 Task: Open a blank google sheet and write heading  Dollar SenseAdd Dates in a column and its values below  '2023-05-01, 2023-05-05, 2023-05-10, 2023-05-15, 2023-05-20, 2023-05-25 & 2023-05-31. 'Add Descriptionsin next column and its values below  Monthly Salary, Grocery Shopping, Dining Out., Utility Bill, Transportation, Entertainment & Miscellaneous. Add Amount in next column and its values below  $2,500, $100, $50, $150, $30, $50 & $20. Add Income/ Expensein next column and its values below  Income, Expenses, Expenses, Expenses, Expenses, Expenses & Expenses. Add Balance in next column and its values below  $2,500, $2,400, $2,350, $2,200, $2,170, $2,120 & $2,100. Save page DashboardPayHist
Action: Key pressed <Key.shift>Dollar<Key.space><Key.shift>Sense<Key.enter><Key.up><Key.down><Key.shift>Dates<Key.enter>2023-05-01<Key.enter>2023-05-05<Key.enter>2023-05-10<Key.enter>2023-05-15<Key.enter>5<Key.backspace>2023-05-20<Key.enter>2023-05-25-<Key.backspace><Key.enter>2023-05-.<Key.backspace>31<Key.enter><Key.right><Key.up><Key.up><Key.up><Key.up><Key.up><Key.up><Key.up><Key.up><Key.shift>Descriptions<Key.enter><Key.shift>Monthly<Key.space><Key.shift>Salary<Key.enter><Key.shift><Key.shift><Key.shift><Key.shift><Key.shift><Key.shift><Key.shift><Key.shift><Key.shift><Key.shift><Key.shift><Key.shift><Key.shift><Key.shift><Key.shift><Key.shift><Key.shift>Grocery<Key.space><Key.shift>Shopping<Key.enter><Key.shift>Dining<Key.space><Key.shift>Out<Key.enter><Key.shift>Utility<Key.space><Key.shift>Bill<Key.enter><Key.shift>Transportation<Key.enter><Key.shift>Entertainment<Key.enter><Key.shift>Miscellaneous<Key.right><Key.up><Key.up><Key.up><Key.up><Key.up><Key.up><Key.up><Key.shift>Amount<Key.enter>2500<Key.enter>100<Key.enter>50<Key.enter>150<Key.enter>30<Key.enter>50<Key.enter>20<Key.enter>
Screenshot: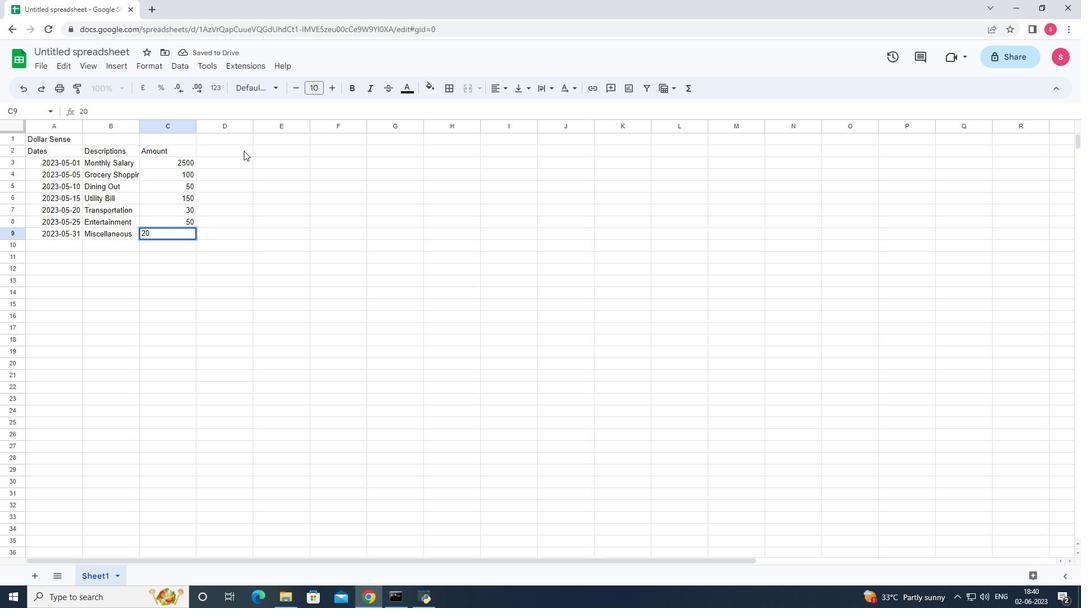 
Action: Mouse moved to (147, 165)
Screenshot: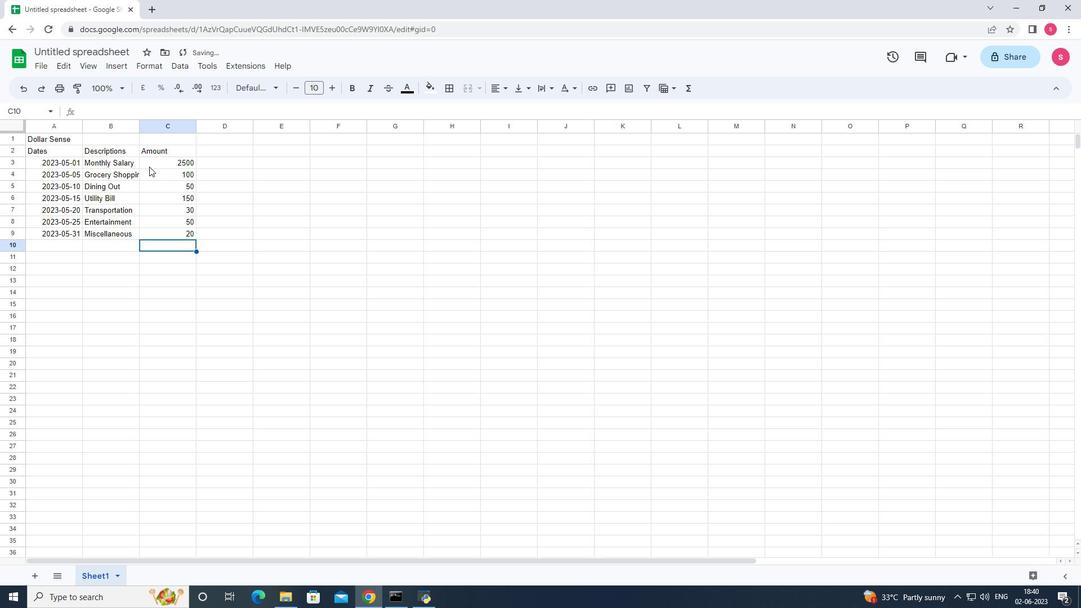 
Action: Mouse pressed left at (147, 165)
Screenshot: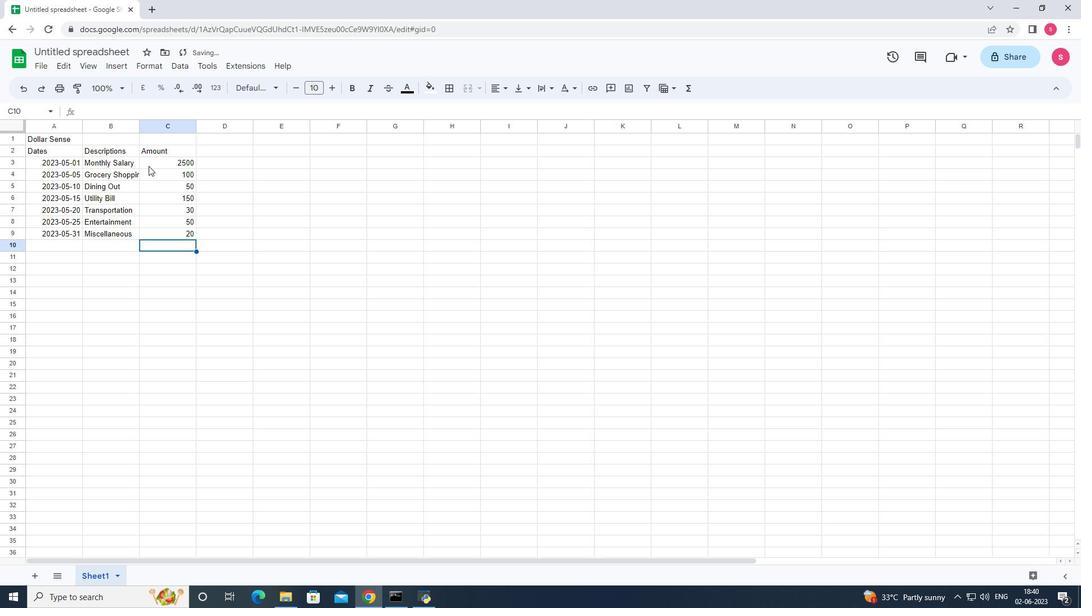 
Action: Mouse moved to (153, 65)
Screenshot: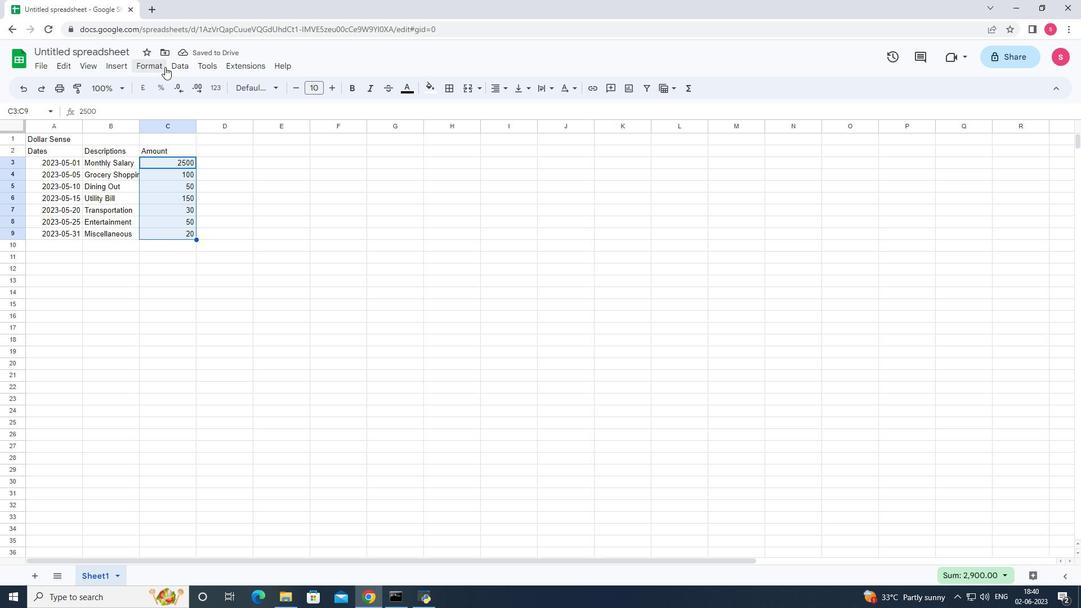 
Action: Mouse pressed left at (153, 65)
Screenshot: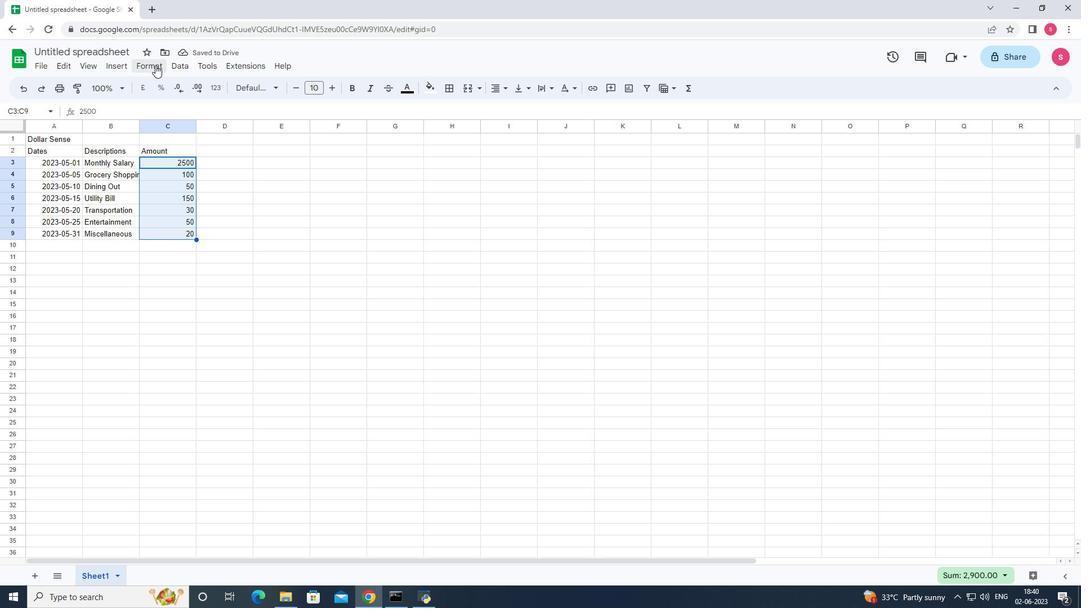 
Action: Mouse moved to (186, 112)
Screenshot: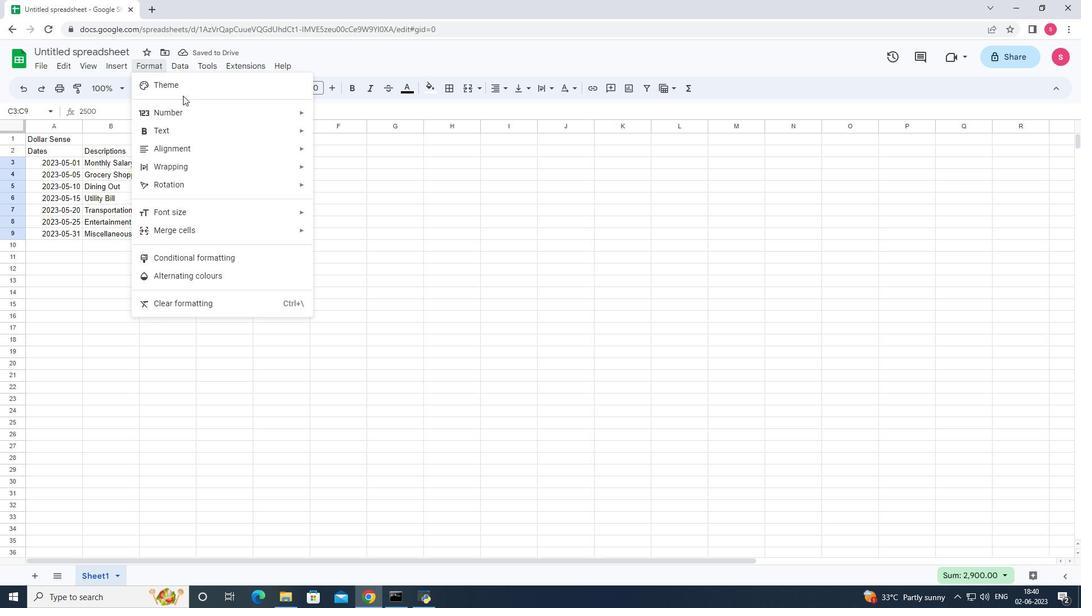
Action: Mouse pressed left at (186, 112)
Screenshot: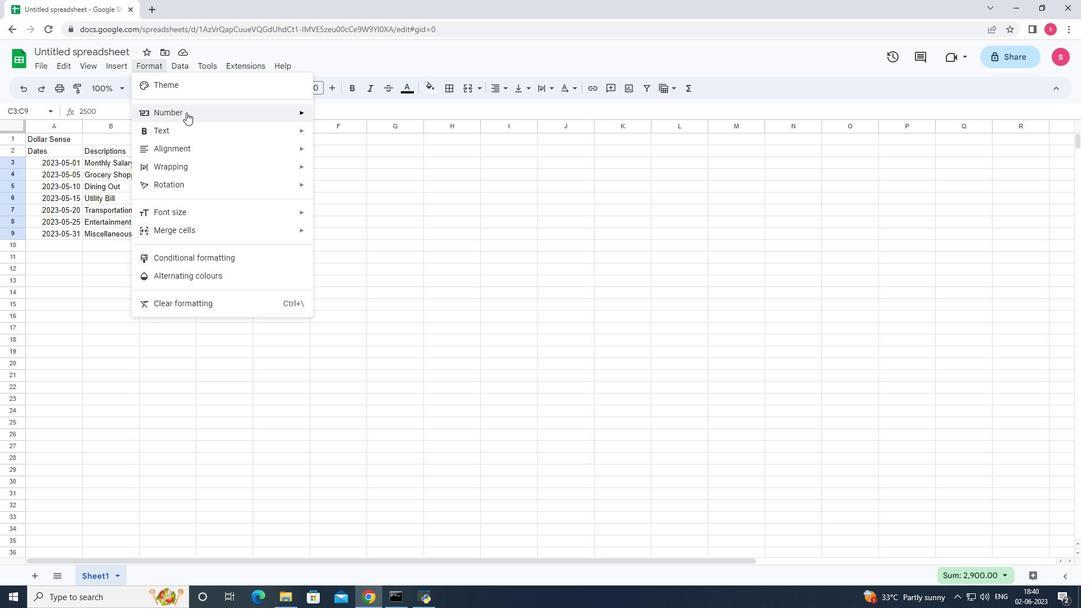 
Action: Mouse moved to (260, 118)
Screenshot: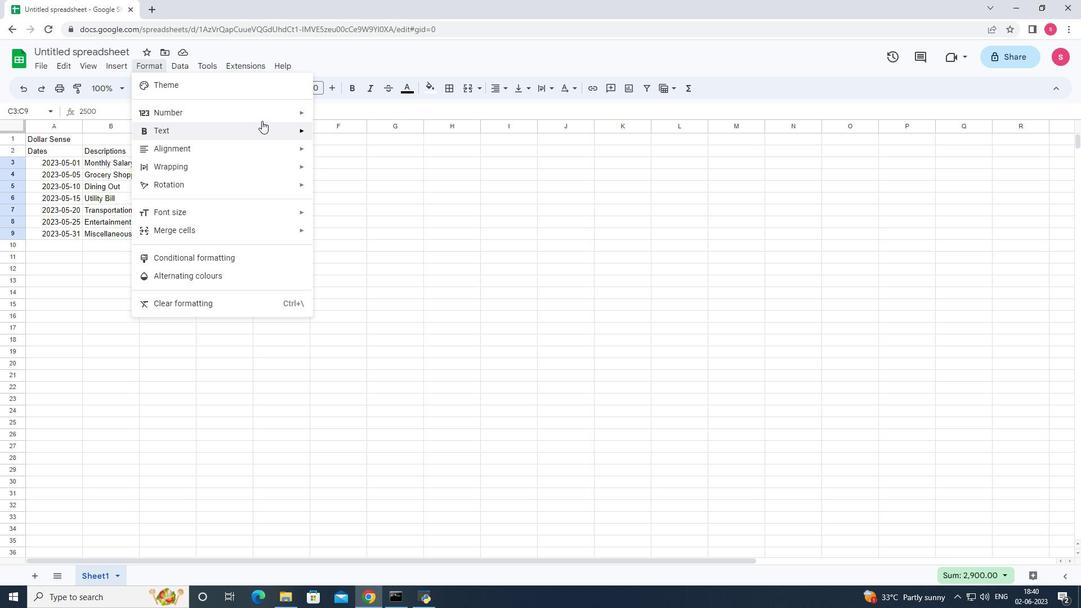 
Action: Mouse pressed left at (260, 118)
Screenshot: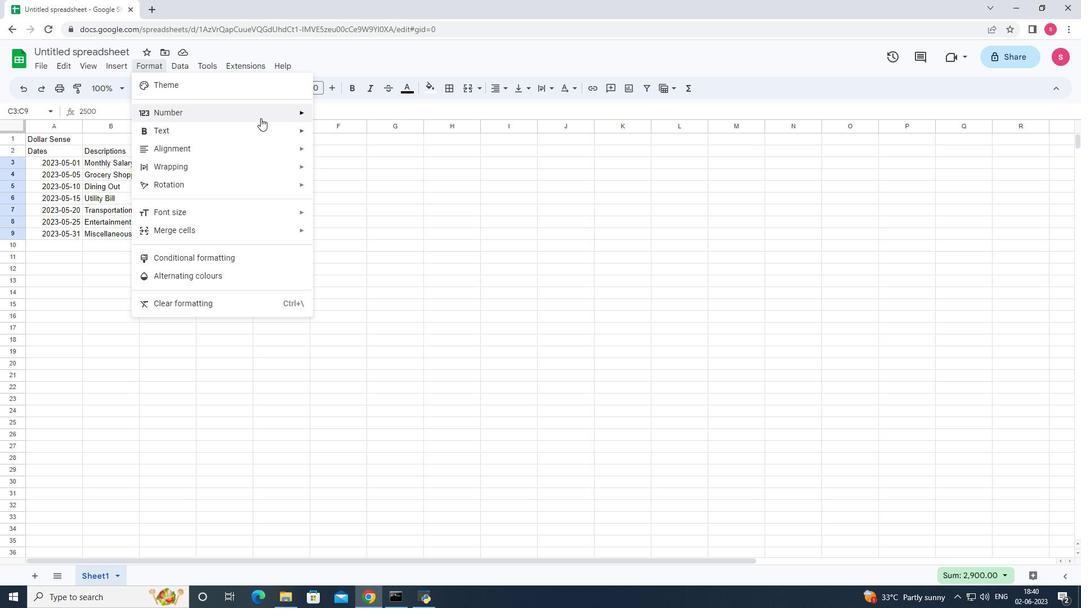 
Action: Mouse moved to (394, 448)
Screenshot: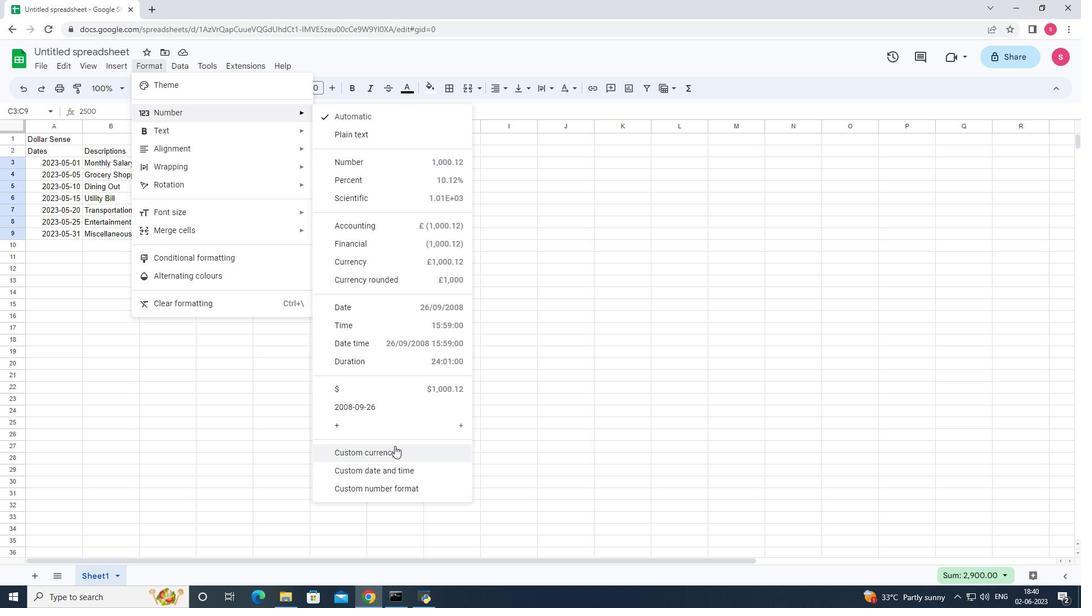 
Action: Mouse pressed left at (394, 448)
Screenshot: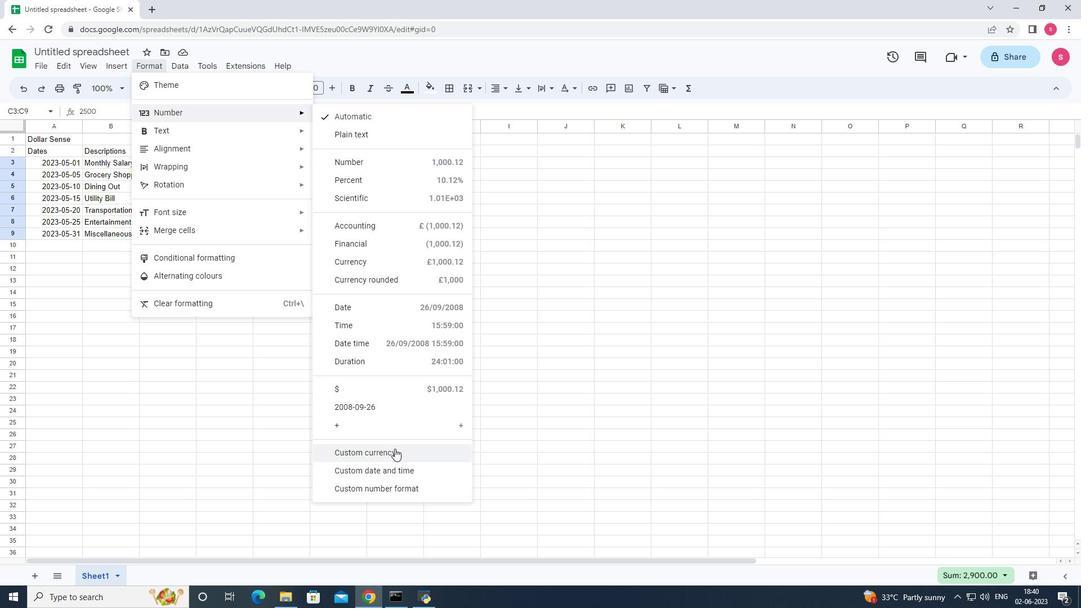 
Action: Mouse moved to (498, 241)
Screenshot: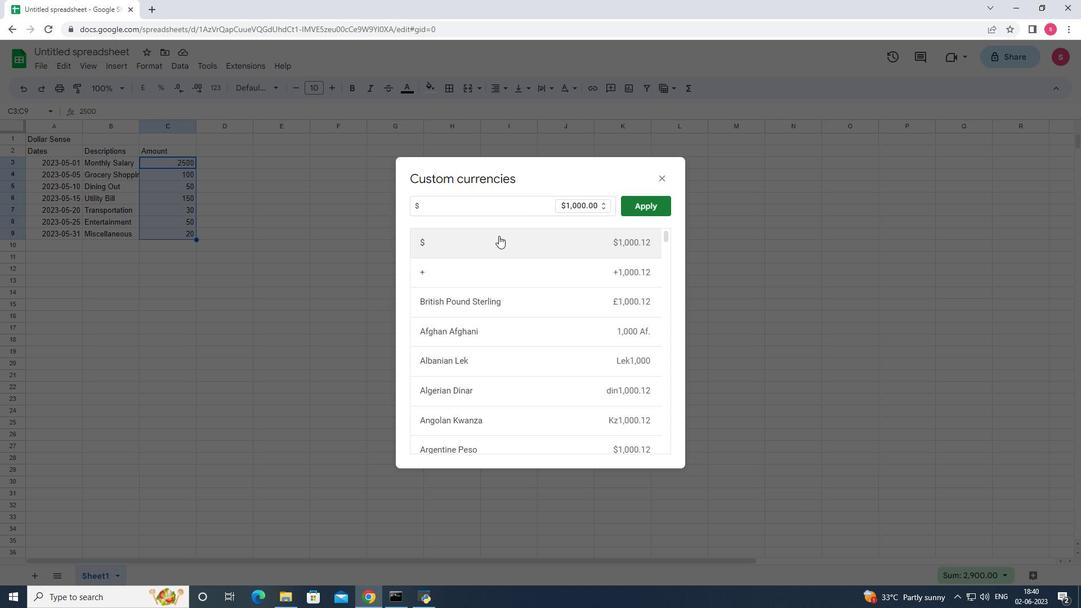 
Action: Mouse pressed left at (498, 241)
Screenshot: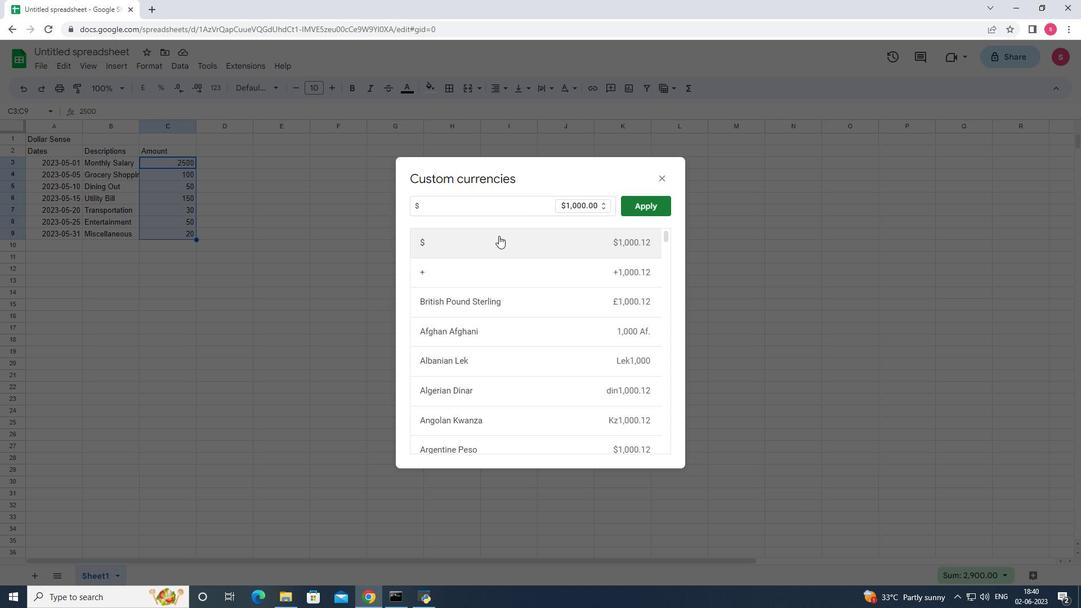 
Action: Mouse moved to (654, 203)
Screenshot: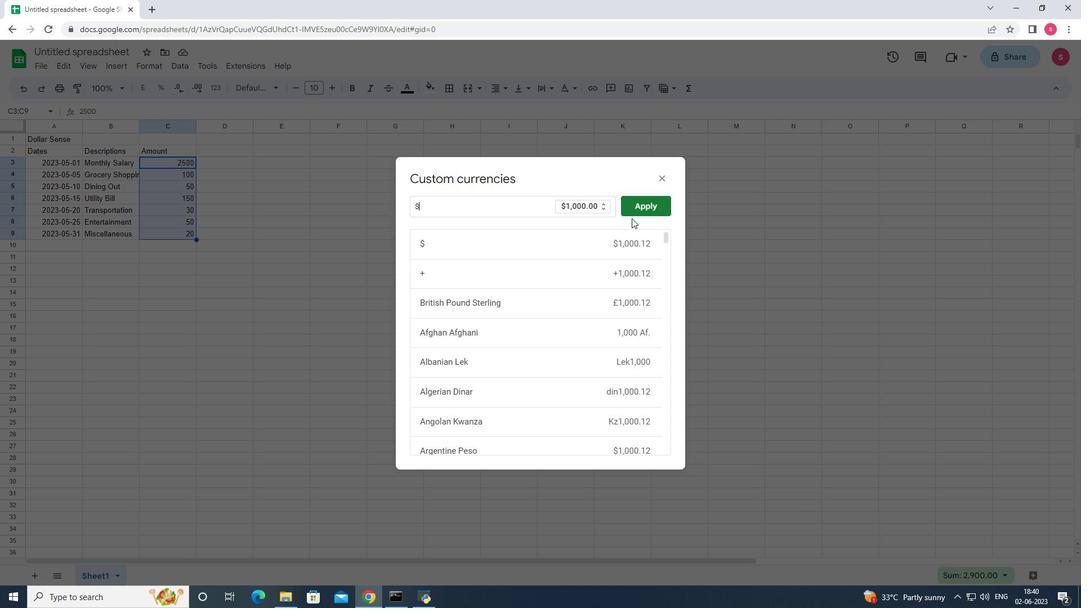 
Action: Mouse pressed left at (654, 203)
Screenshot: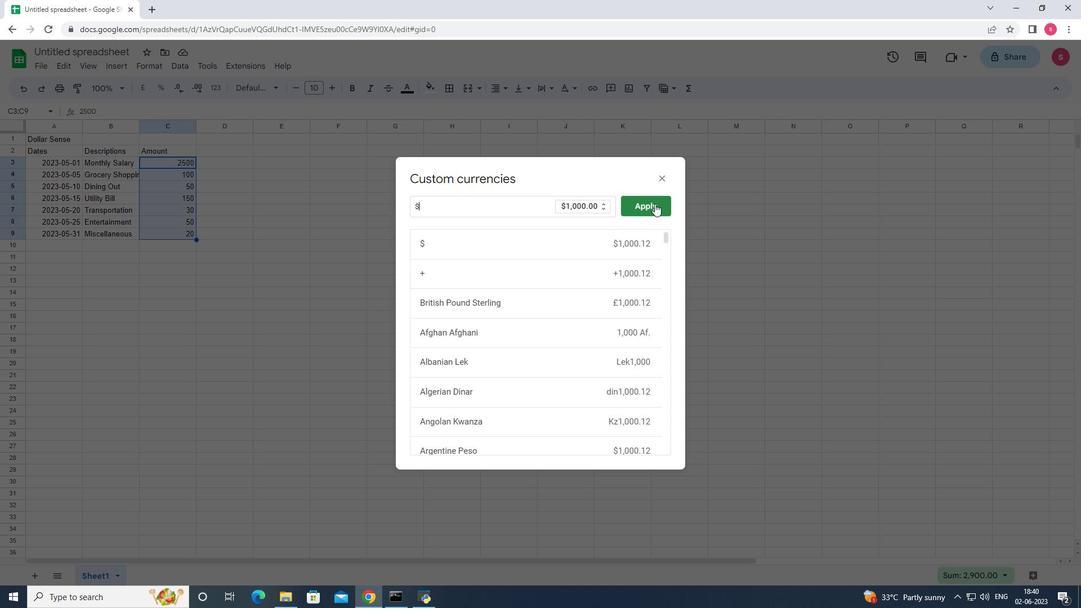 
Action: Mouse moved to (292, 282)
Screenshot: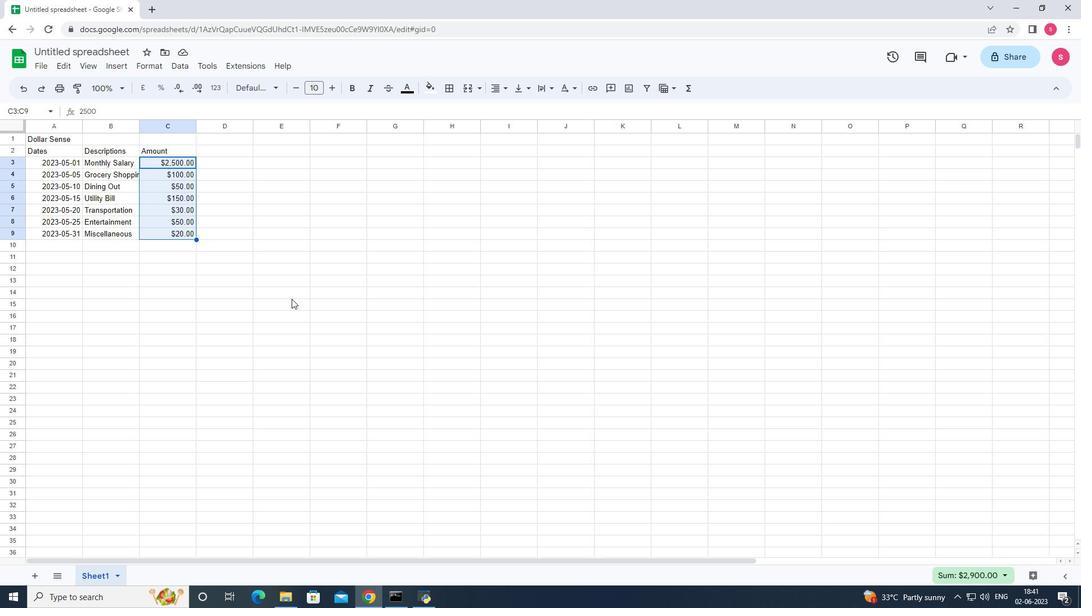 
Action: Mouse pressed left at (292, 282)
Screenshot: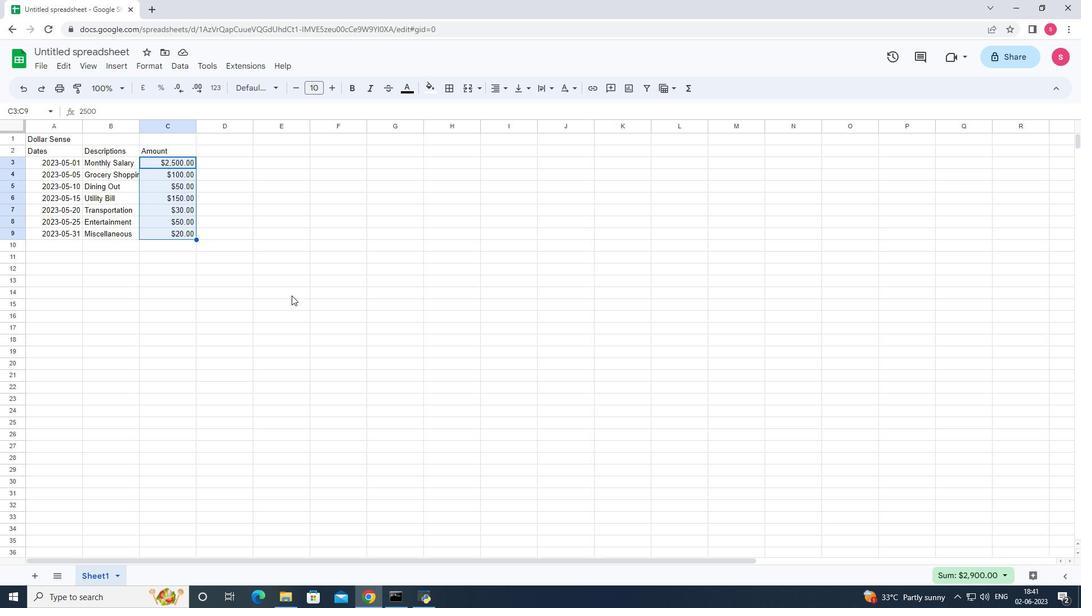 
Action: Mouse moved to (225, 151)
Screenshot: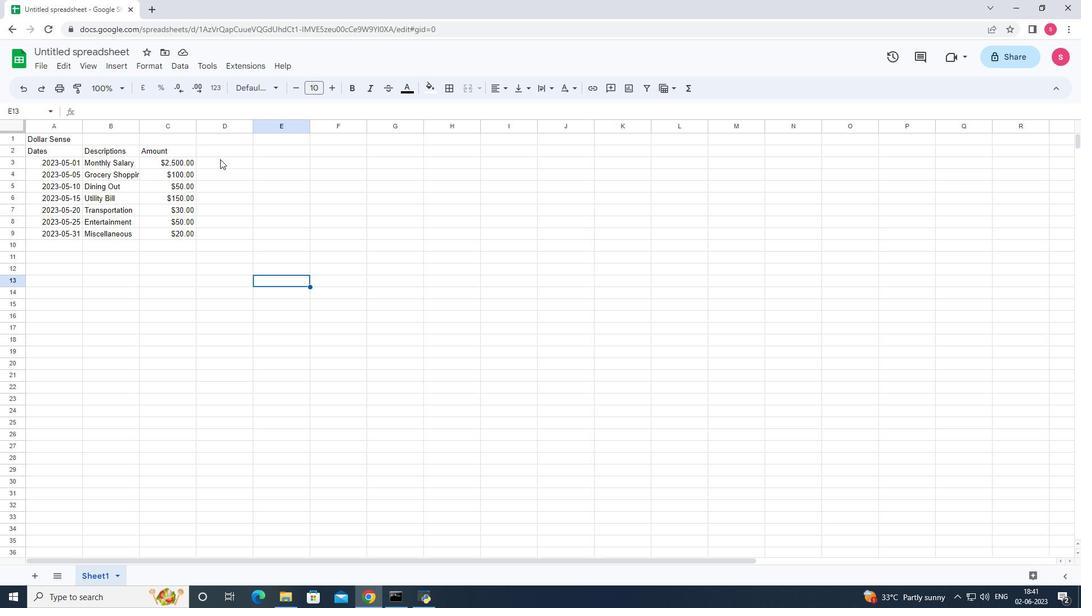 
Action: Mouse pressed left at (225, 151)
Screenshot: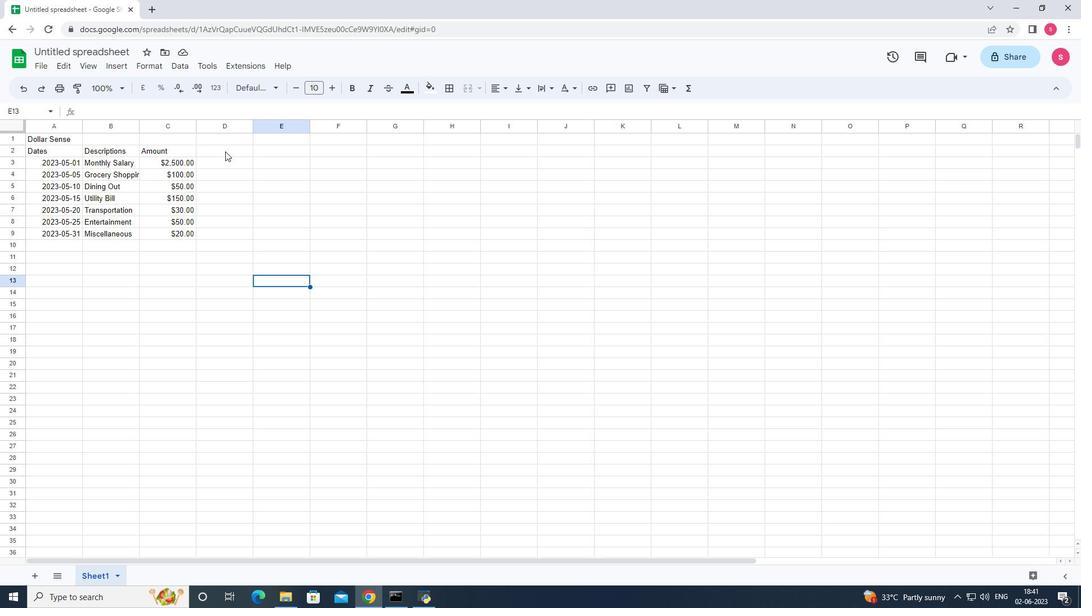
Action: Key pressed <Key.shift><Key.shift><Key.shift><Key.shift><Key.shift><Key.shift><Key.shift><Key.shift>Income/<Key.space><Key.shift>Income<Key.space><Key.enter><Key.up><Key.enter><Key.backspace><Key.backspace><Key.backspace><Key.backspace><Key.backspace><Key.backspace><Key.backspace><Key.shift>Expense<Key.enter><Key.shift><Key.shift><Key.shift><Key.shift>Income<Key.space><Key.enter><Key.shift>Expenses<Key.enter><Key.shift><Key.shift>Expenses<Key.enter><Key.shift>Expenses<Key.enter><Key.shift>Expenses<Key.enter><Key.shift>Expenses<Key.enter><Key.shift>Expenses<Key.right><Key.up><Key.up><Key.up><Key.up><Key.up><Key.up><Key.up><Key.shift><Key.shift><Key.shift><Key.shift><Key.shift><Key.shift><Key.shift><Key.shift><Key.shift><Key.shift><Key.shift>Balance<Key.space><Key.shift>Amount<Key.enter>2500<Key.enter>2400<Key.enter>2350<Key.enter>2200<Key.enter>2170<Key.enter>211<Key.backspace>20<Key.enter>2100<Key.enter>
Screenshot: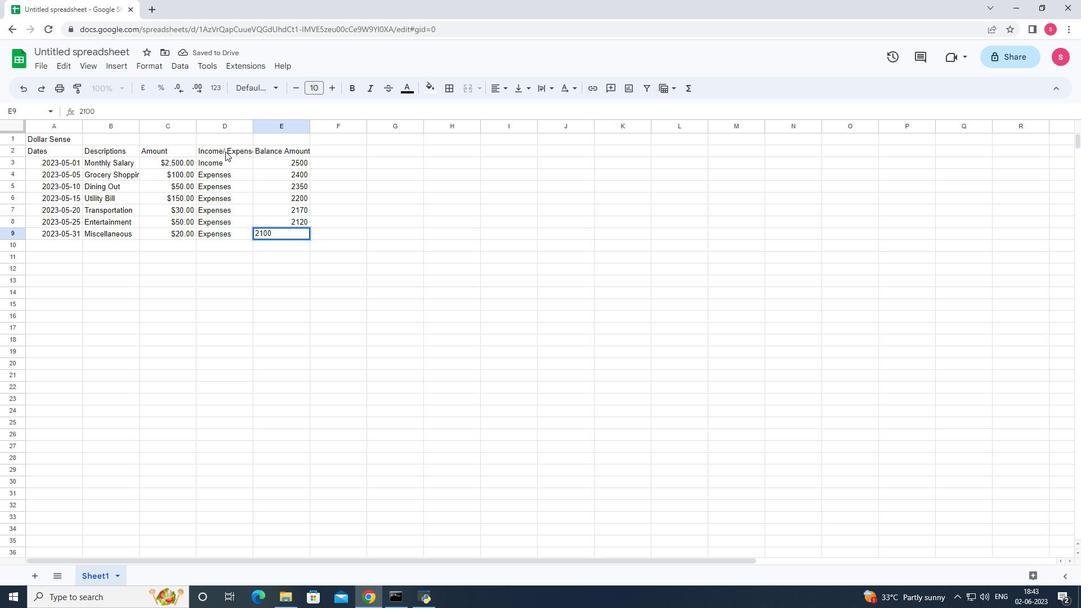 
Action: Mouse moved to (280, 162)
Screenshot: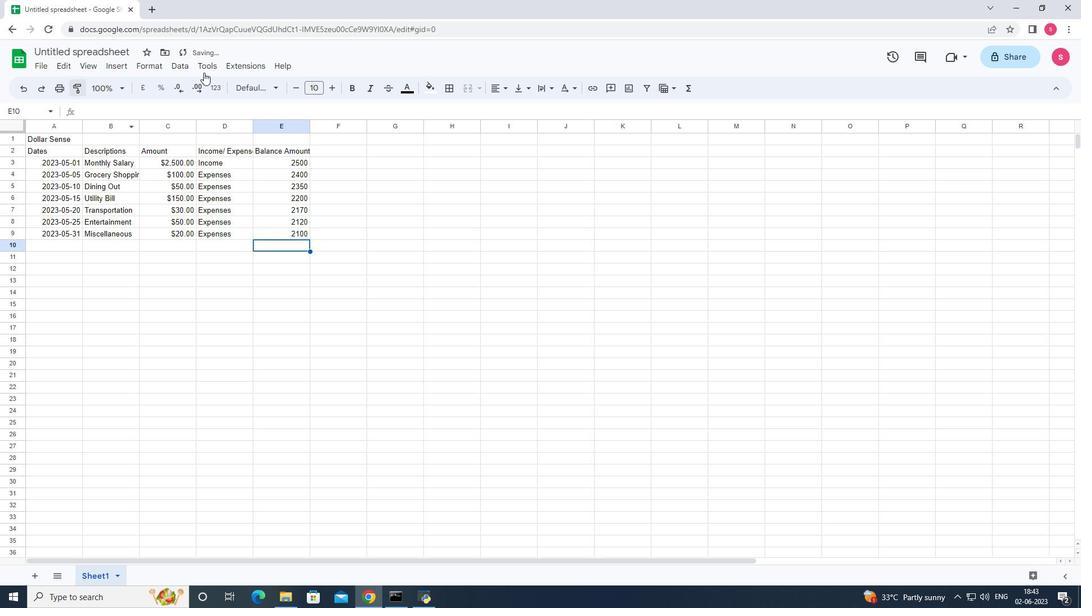 
Action: Mouse pressed left at (280, 162)
Screenshot: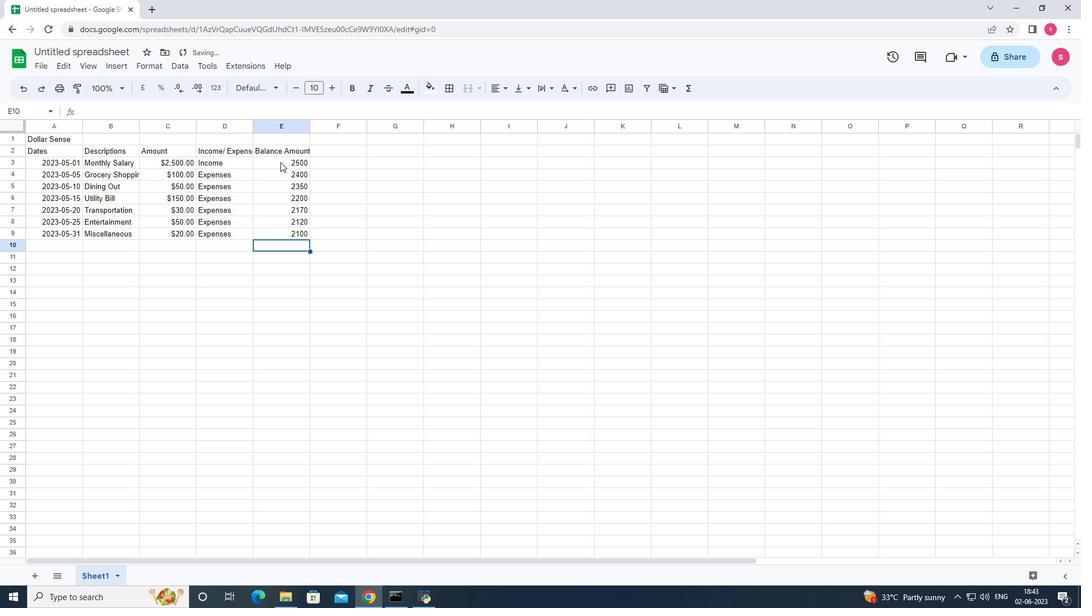 
Action: Mouse moved to (165, 65)
Screenshot: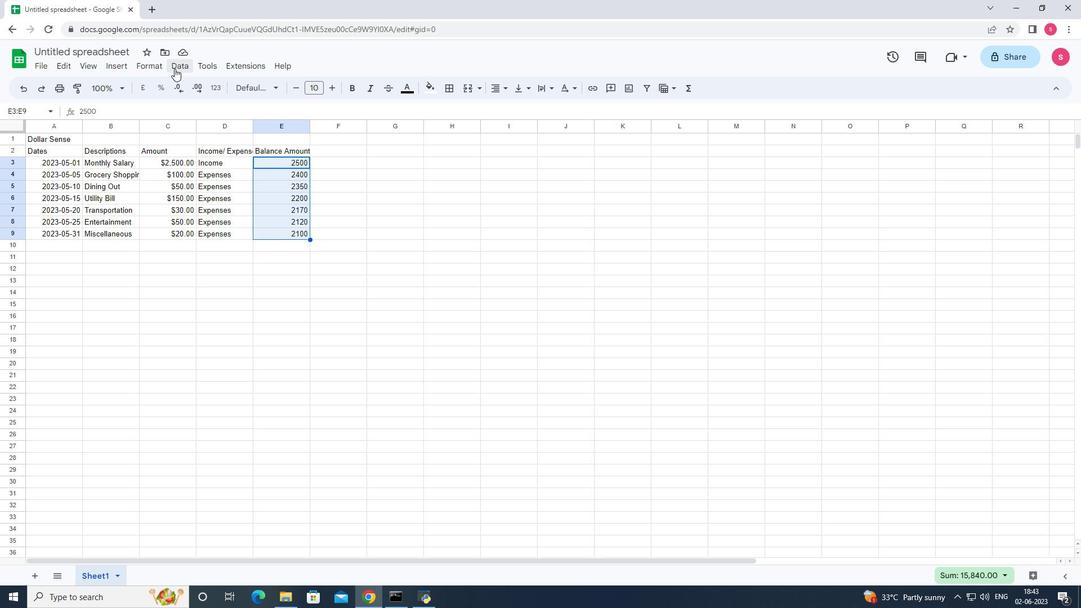 
Action: Mouse pressed left at (165, 65)
Screenshot: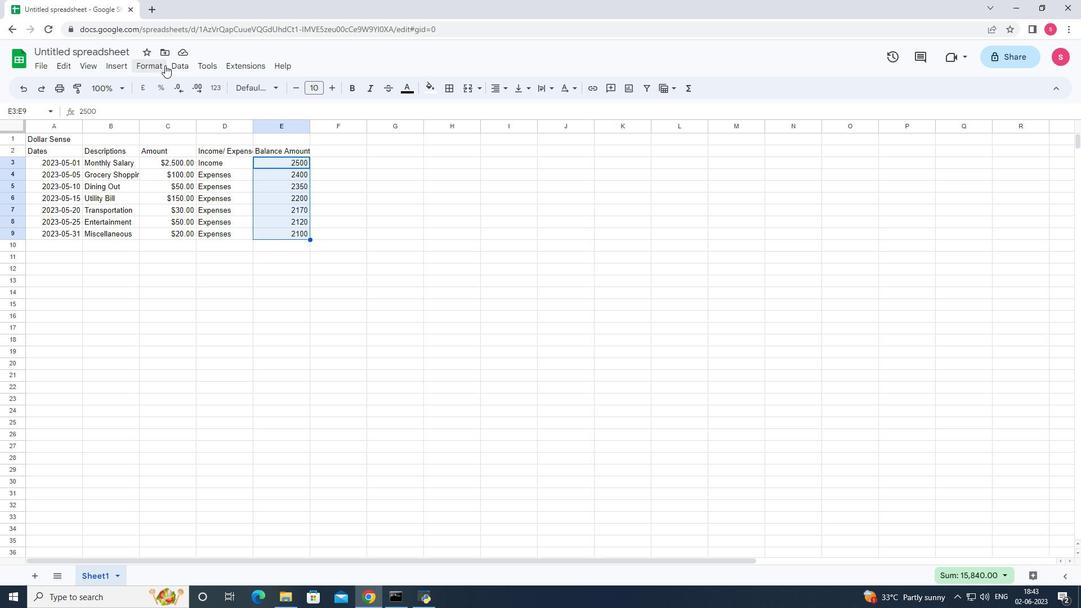 
Action: Mouse moved to (181, 116)
Screenshot: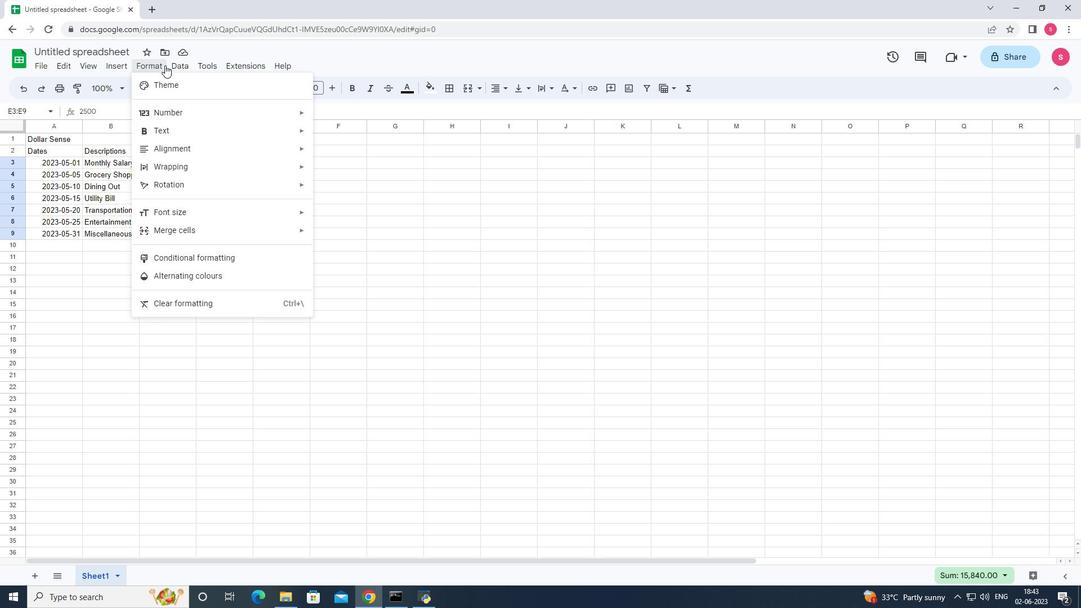 
Action: Mouse pressed left at (181, 116)
Screenshot: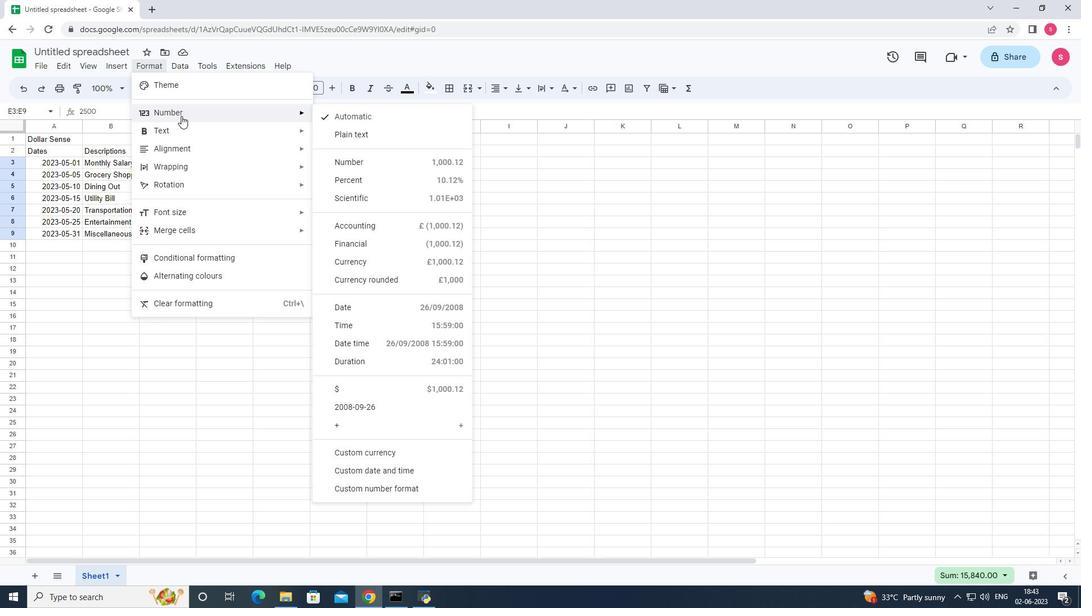 
Action: Mouse moved to (400, 453)
Screenshot: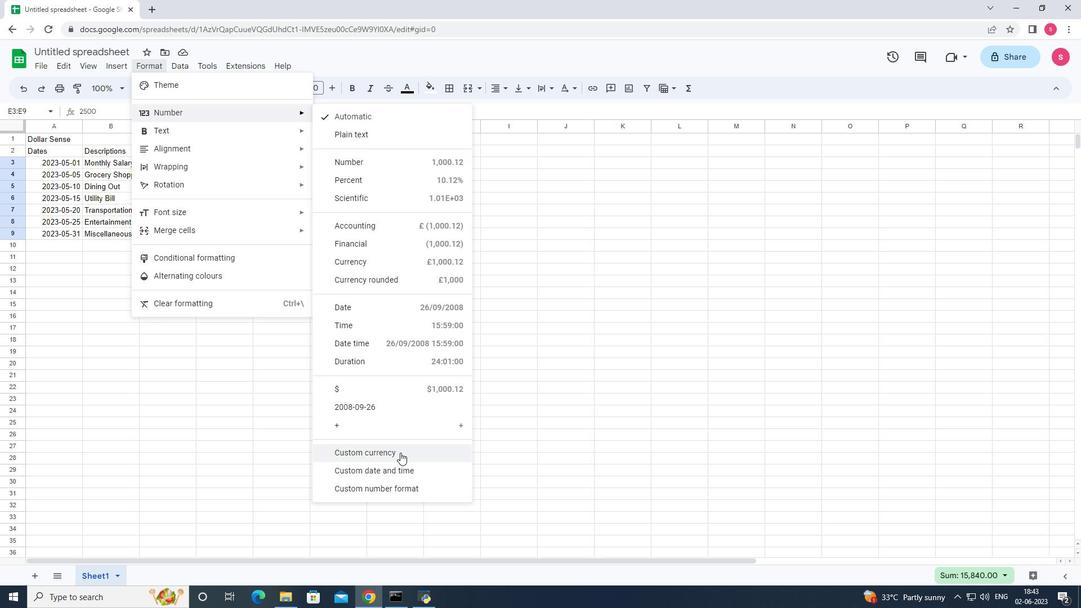 
Action: Mouse pressed left at (400, 453)
Screenshot: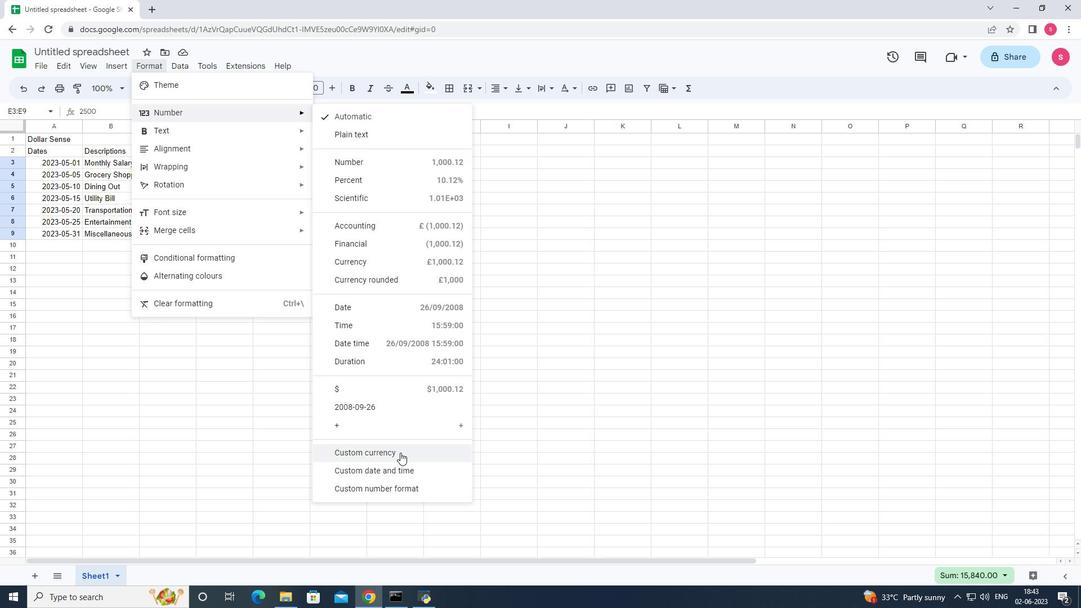 
Action: Mouse moved to (504, 256)
Screenshot: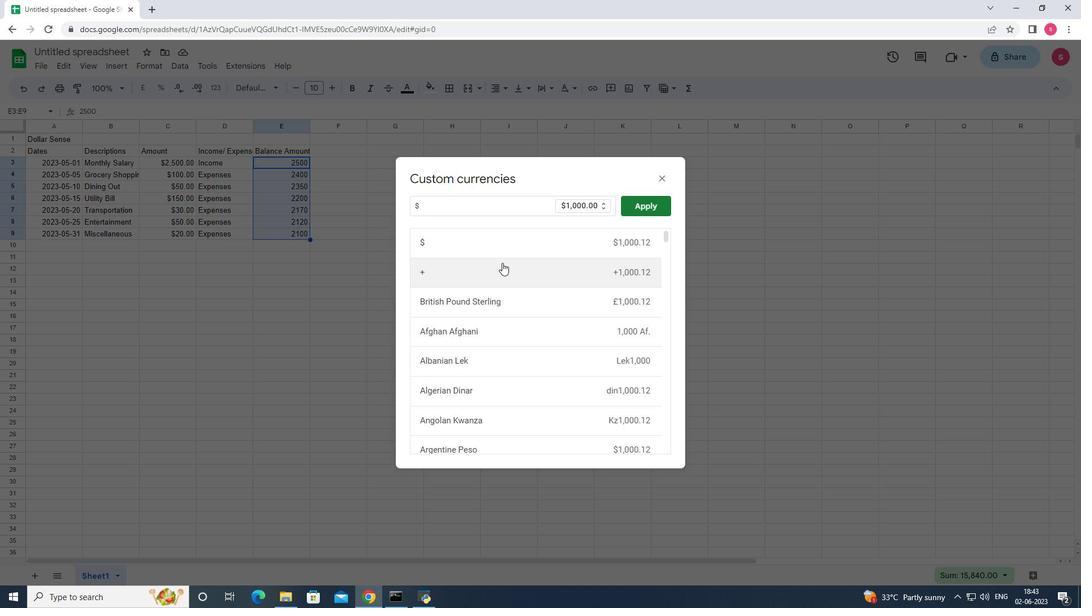 
Action: Mouse pressed left at (504, 256)
Screenshot: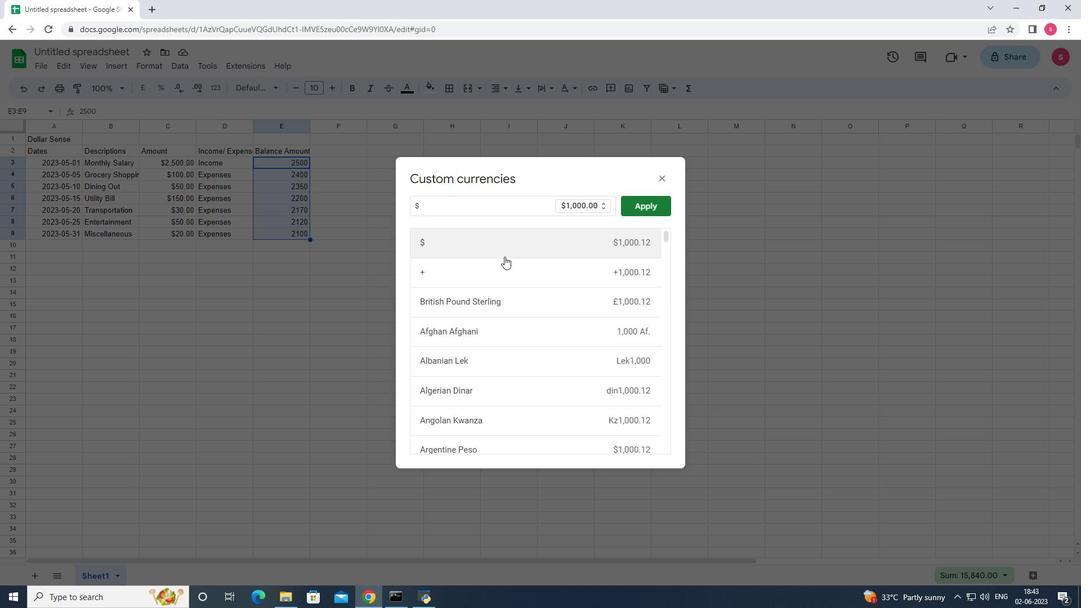 
Action: Mouse moved to (630, 207)
Screenshot: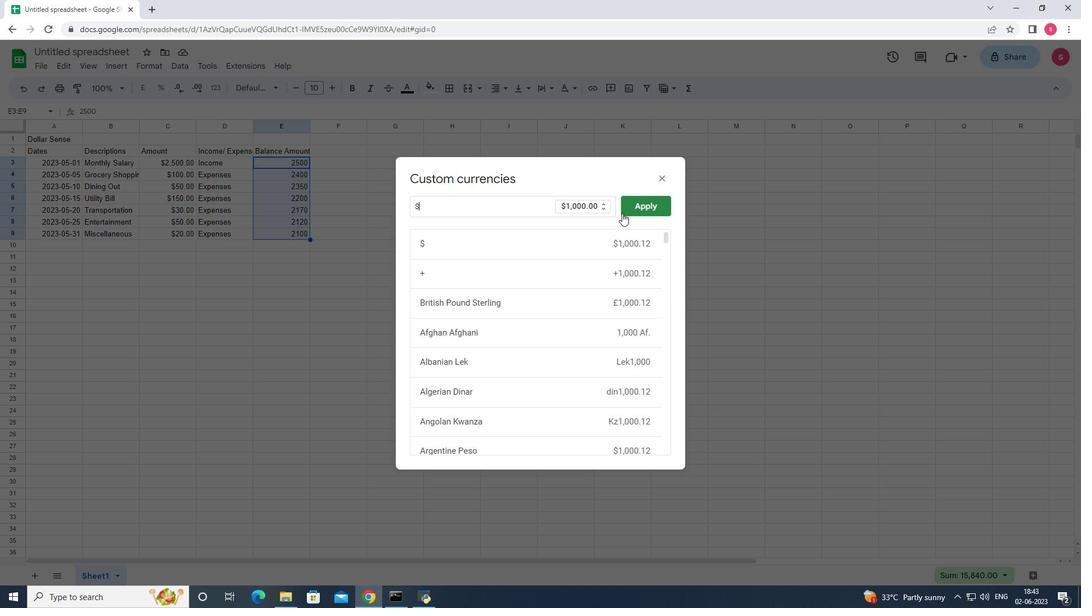 
Action: Mouse pressed left at (630, 207)
Screenshot: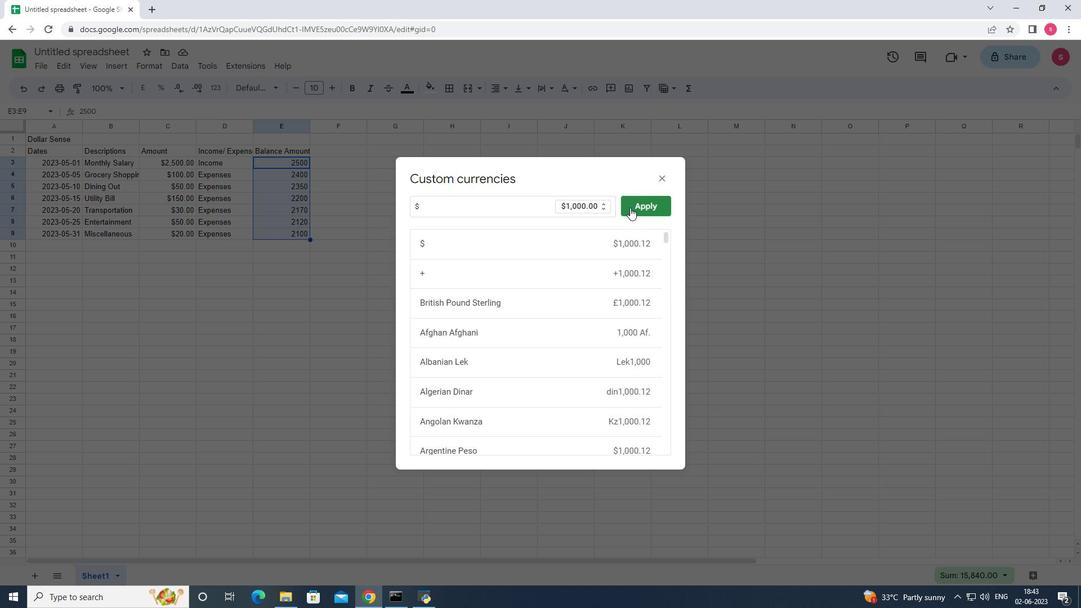 
Action: Mouse moved to (83, 48)
Screenshot: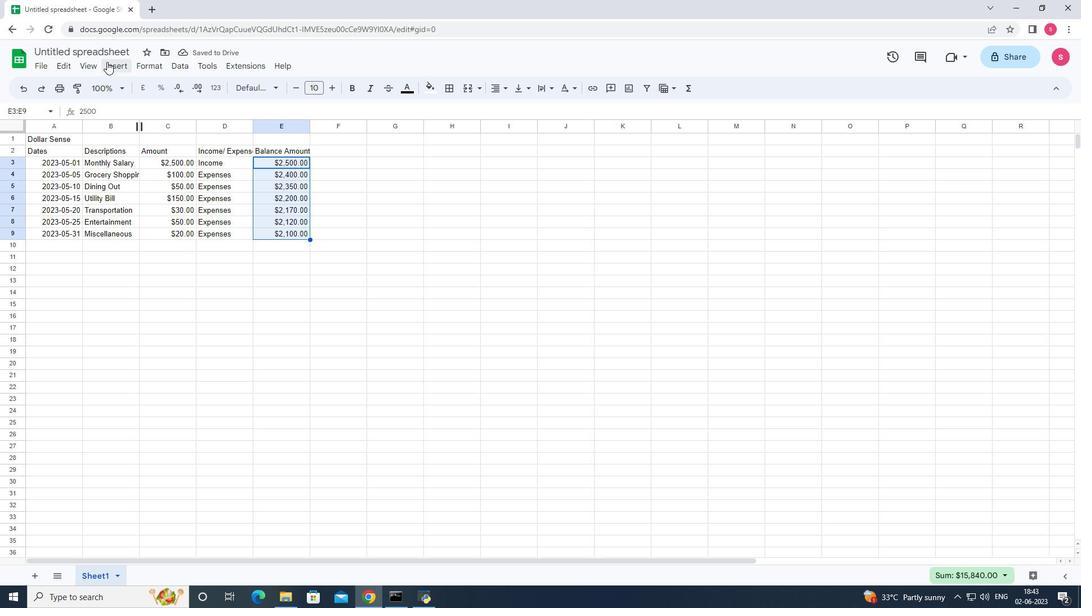 
Action: Mouse pressed left at (83, 48)
Screenshot: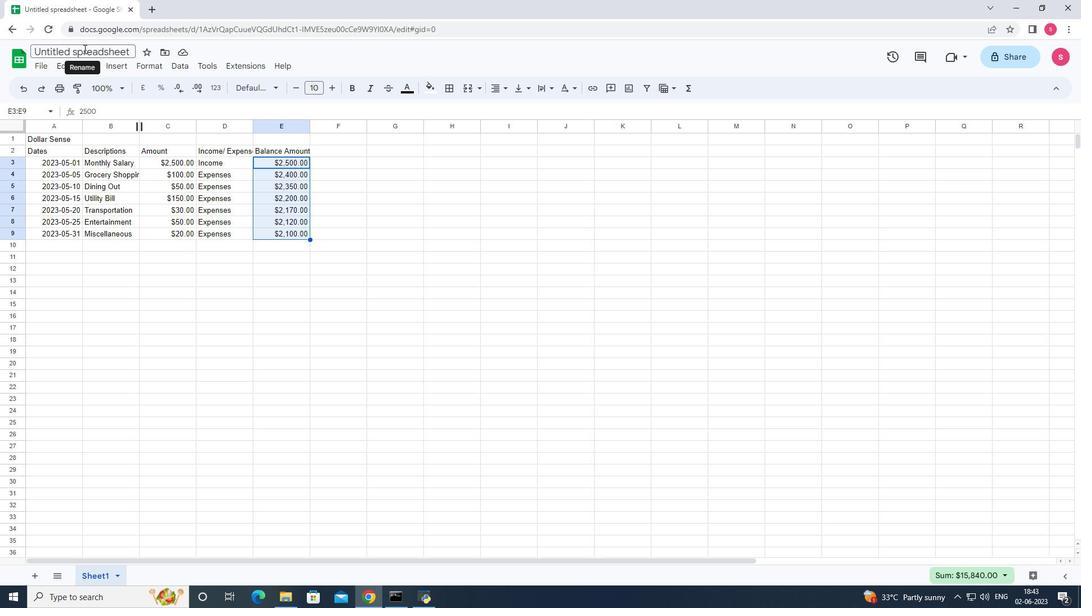 
Action: Key pressed <Key.backspace><Key.shift><Key.shift>Dashboard<Key.shift><Key.shift>Pay<Key.shift>Hist
Screenshot: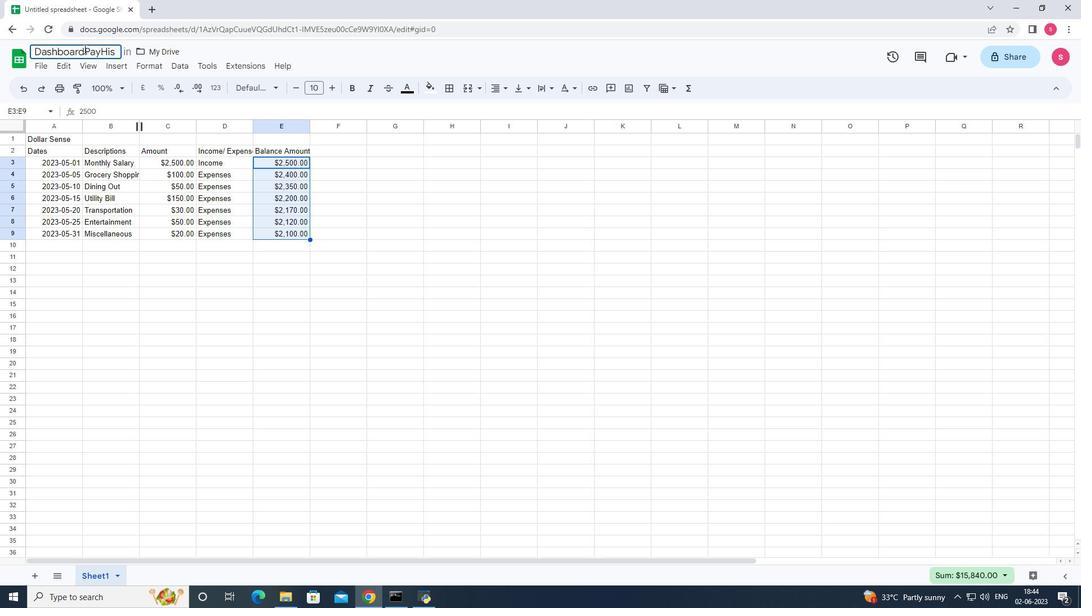 
Action: Mouse moved to (293, 324)
Screenshot: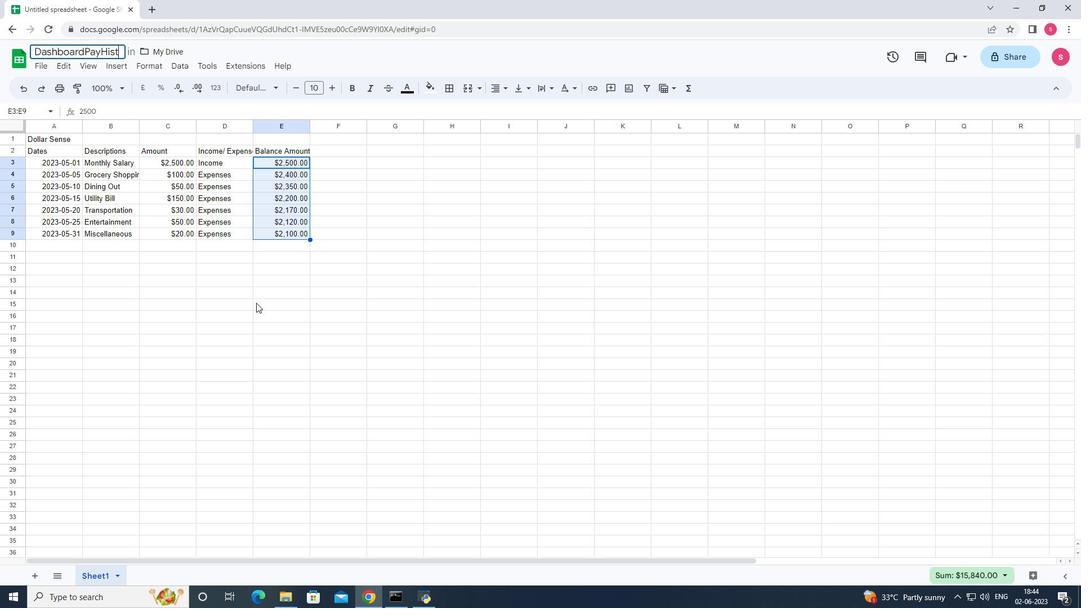 
Action: Mouse pressed left at (293, 324)
Screenshot: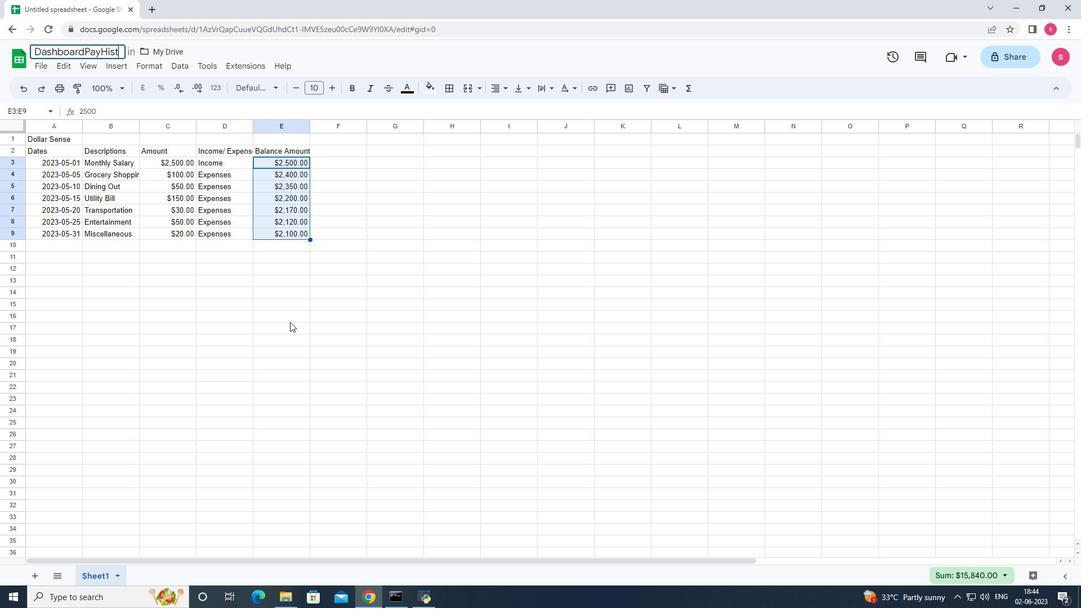 
Action: Mouse moved to (82, 127)
Screenshot: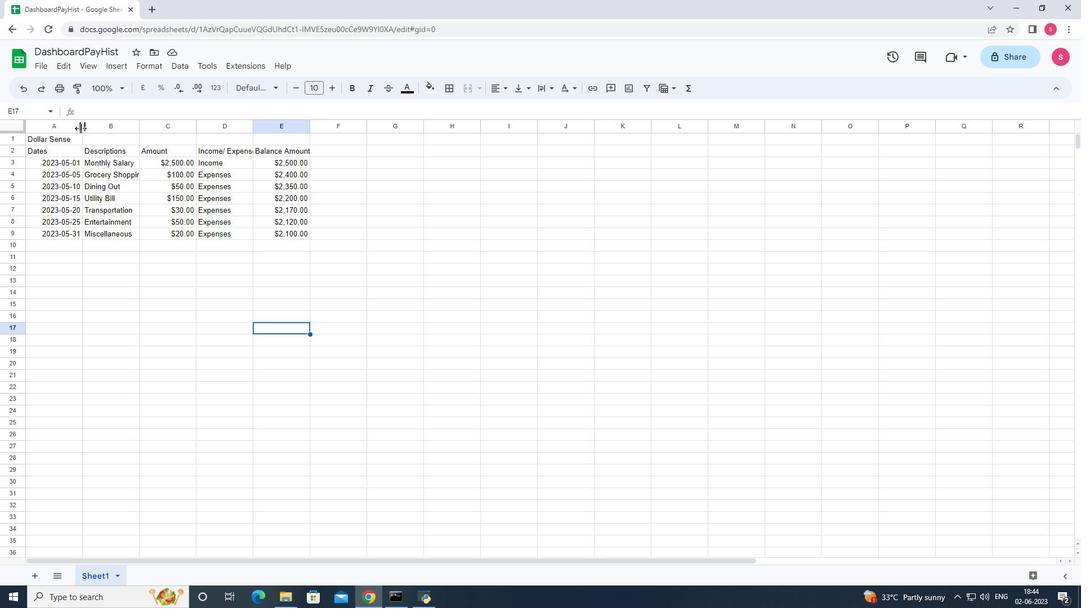 
Action: Mouse pressed left at (82, 127)
Screenshot: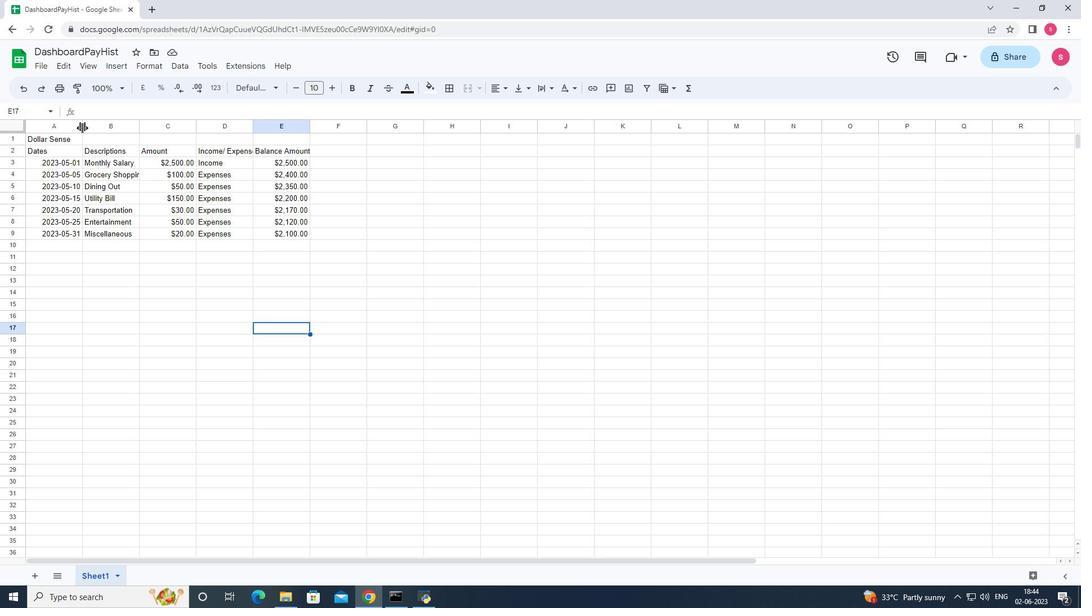 
Action: Mouse pressed left at (82, 127)
Screenshot: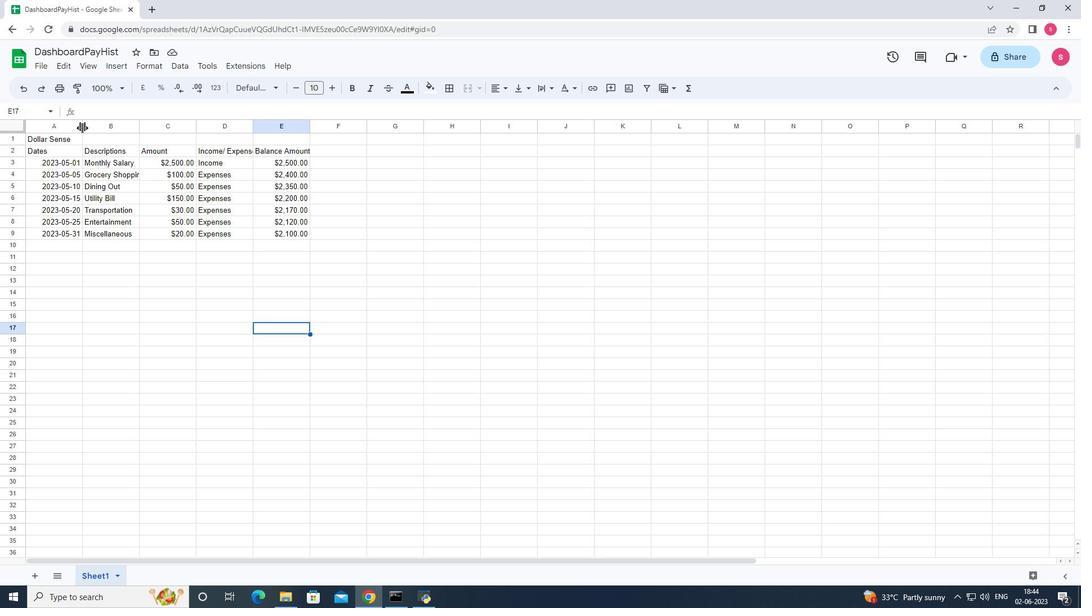 
Action: Mouse moved to (127, 125)
Screenshot: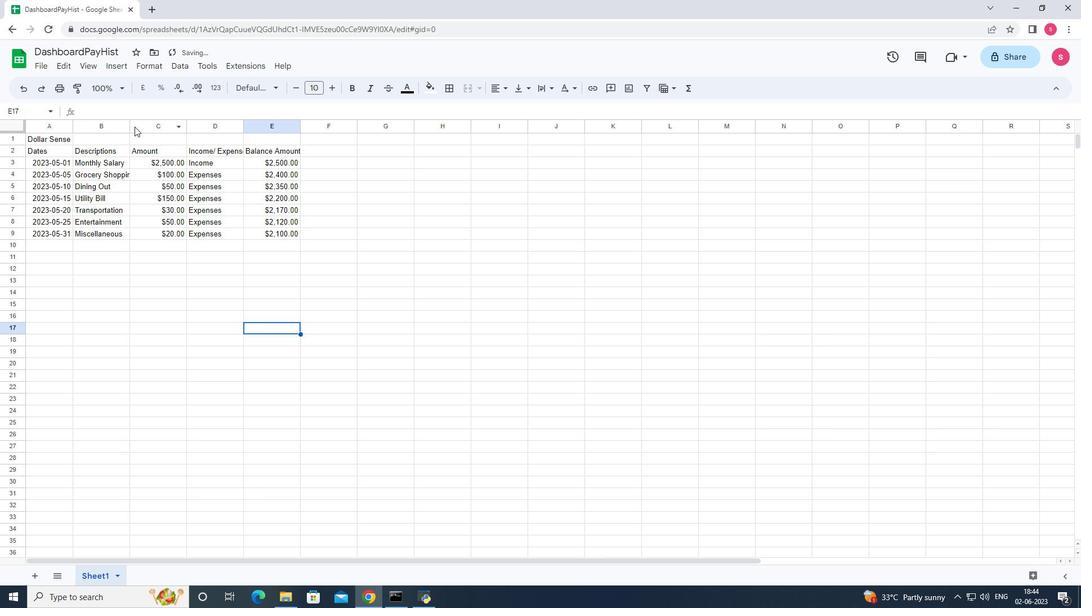 
Action: Mouse pressed left at (127, 125)
Screenshot: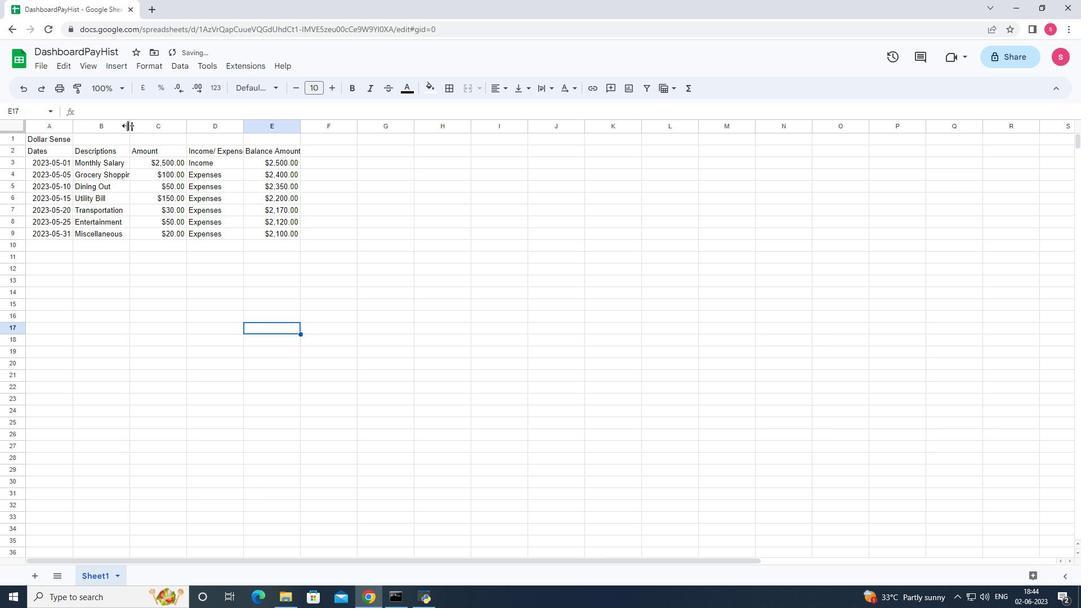 
Action: Mouse pressed left at (127, 125)
Screenshot: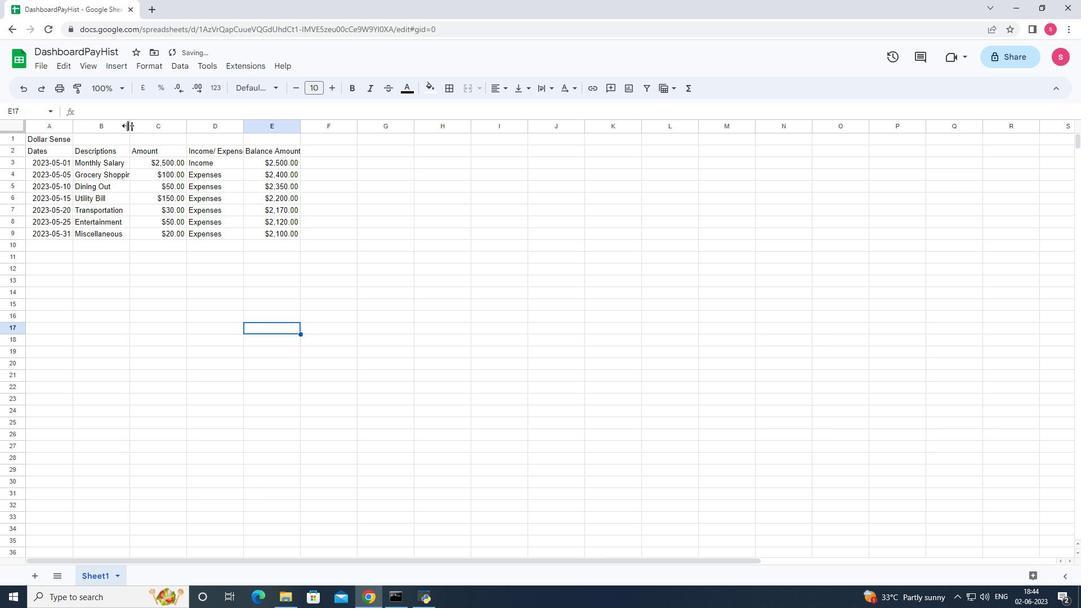 
Action: Mouse moved to (197, 126)
Screenshot: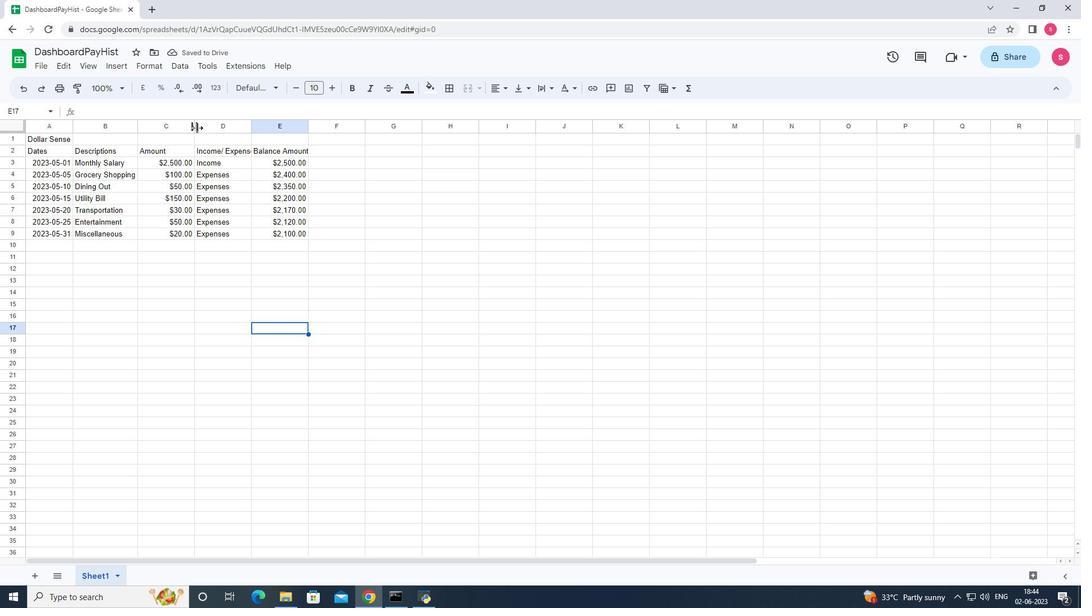 
Action: Mouse pressed left at (197, 126)
Screenshot: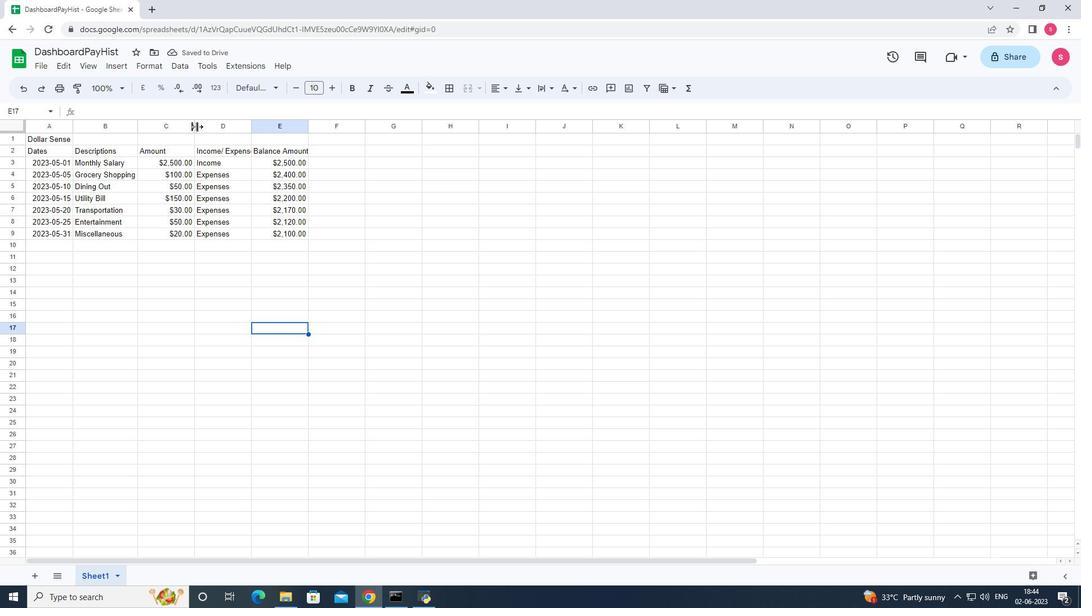 
Action: Mouse pressed left at (197, 126)
Screenshot: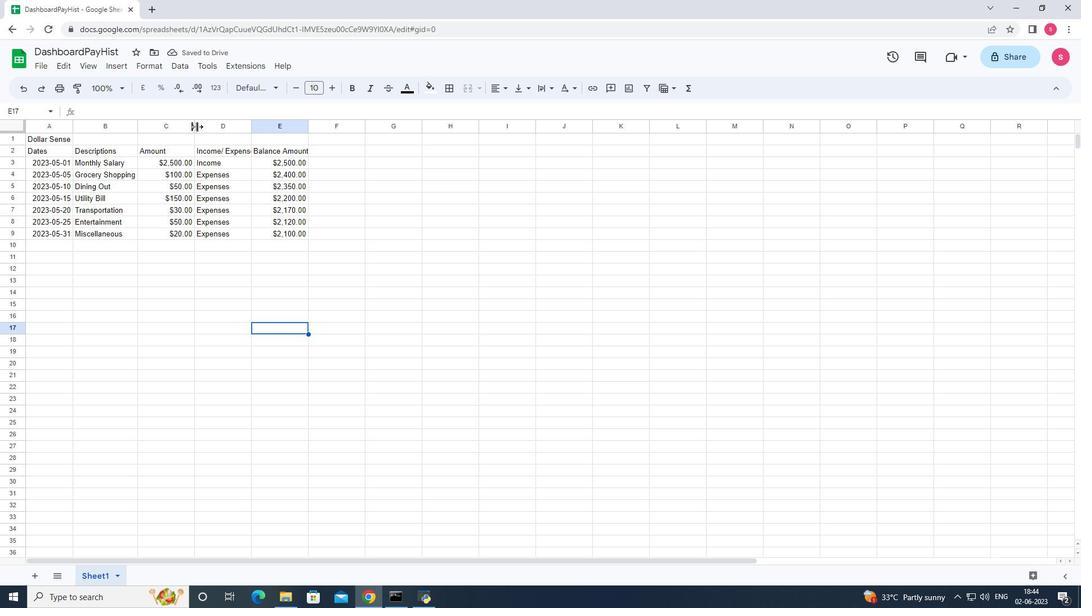 
Action: Mouse moved to (631, 243)
Screenshot: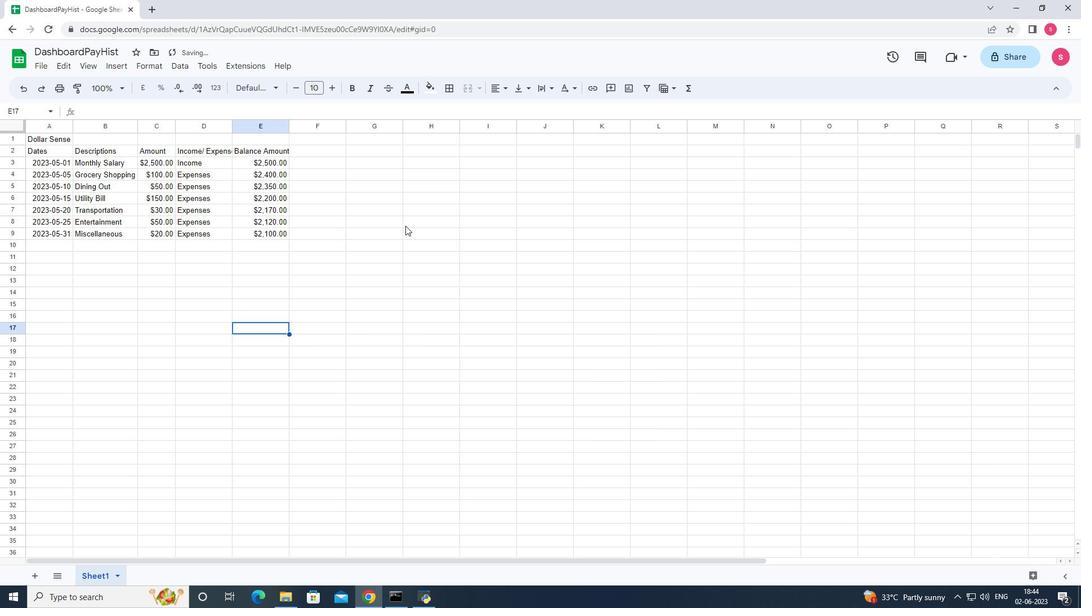 
Action: Mouse pressed left at (631, 243)
Screenshot: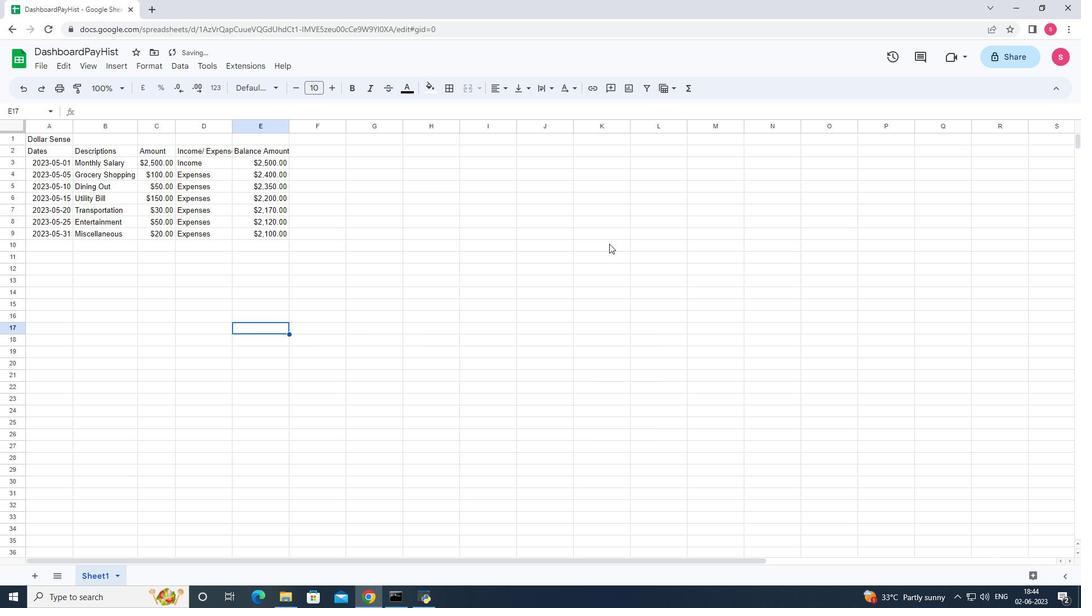 
Action: Mouse moved to (233, 130)
Screenshot: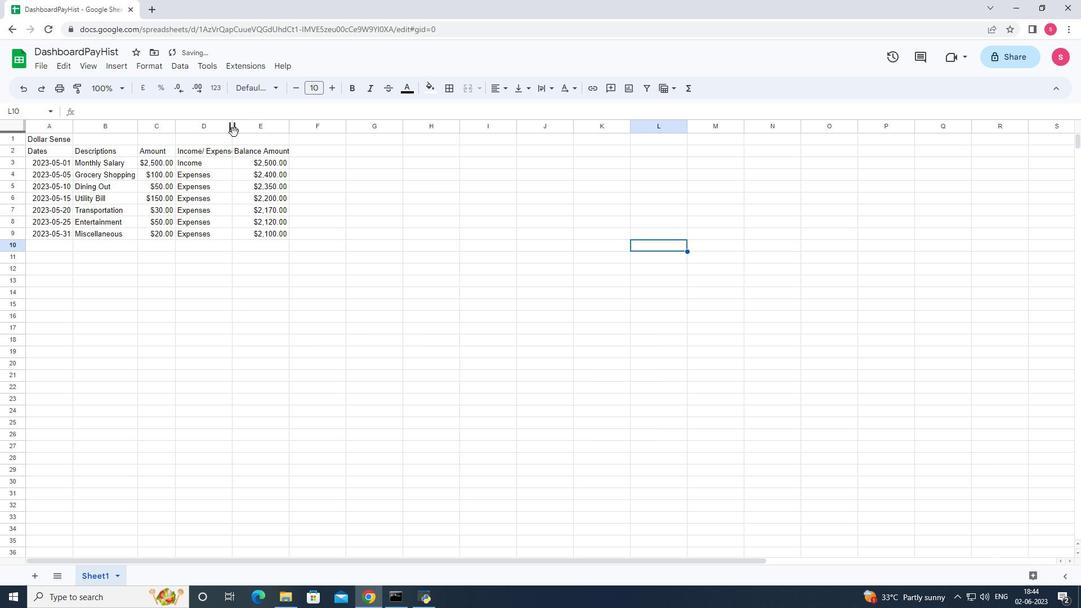 
Action: Mouse pressed left at (233, 130)
Screenshot: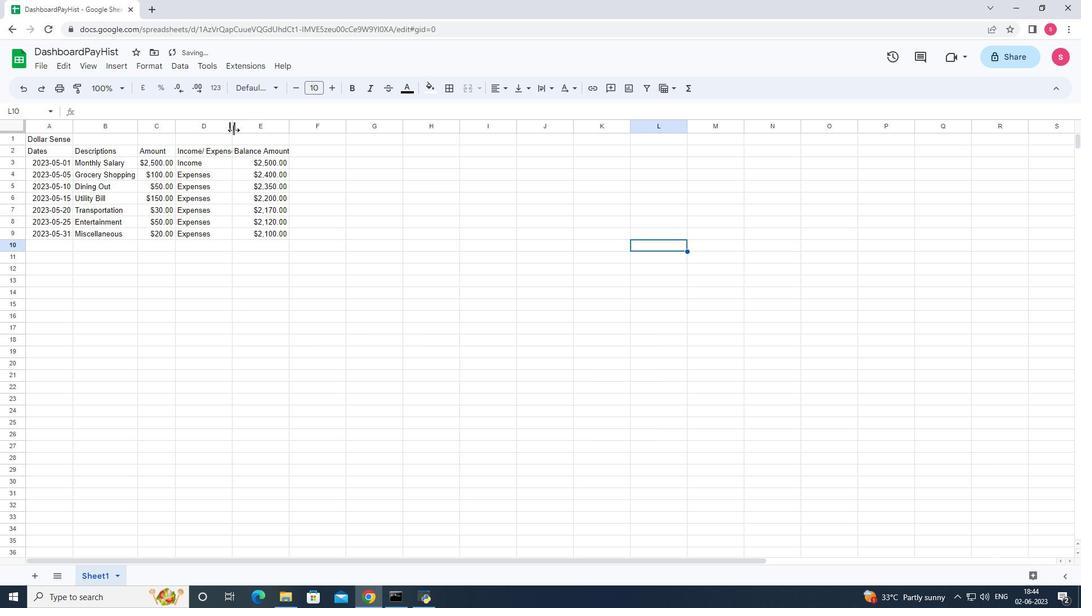 
Action: Mouse pressed left at (233, 130)
Screenshot: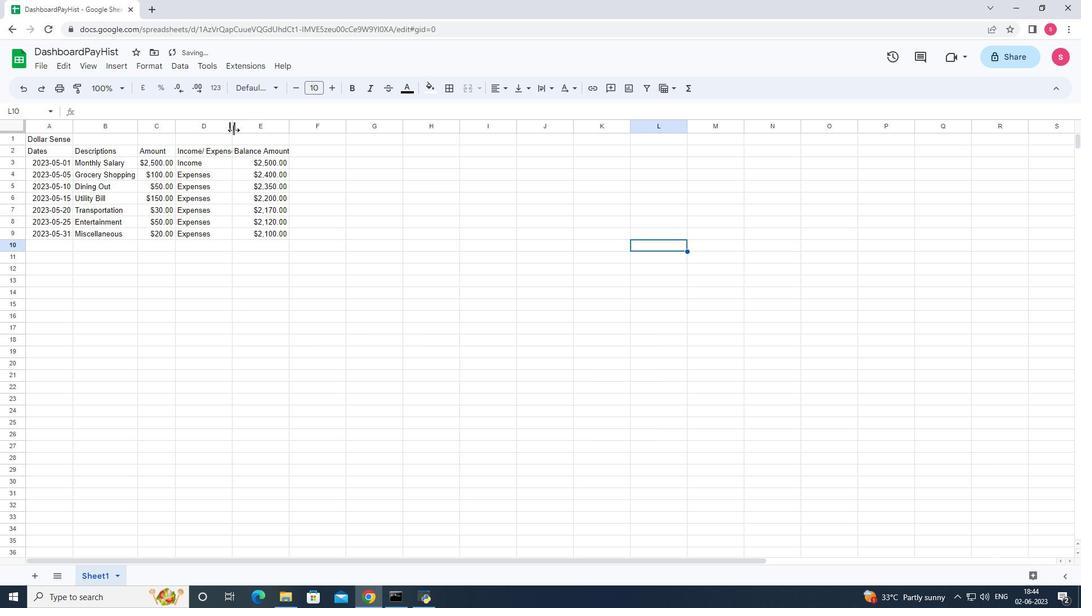 
Action: Mouse moved to (296, 128)
Screenshot: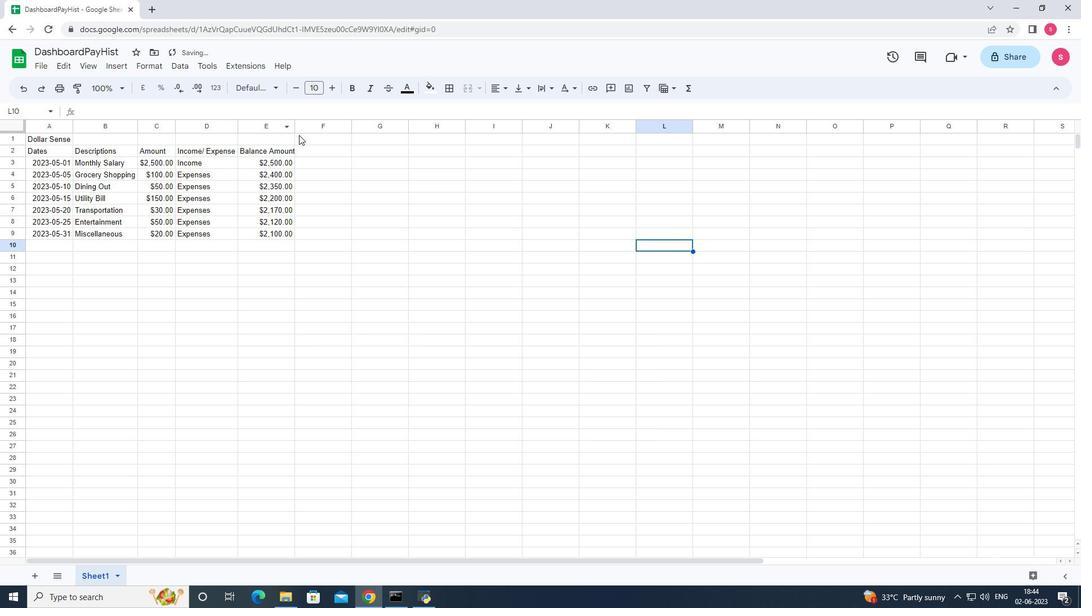 
Action: Mouse pressed left at (296, 128)
Screenshot: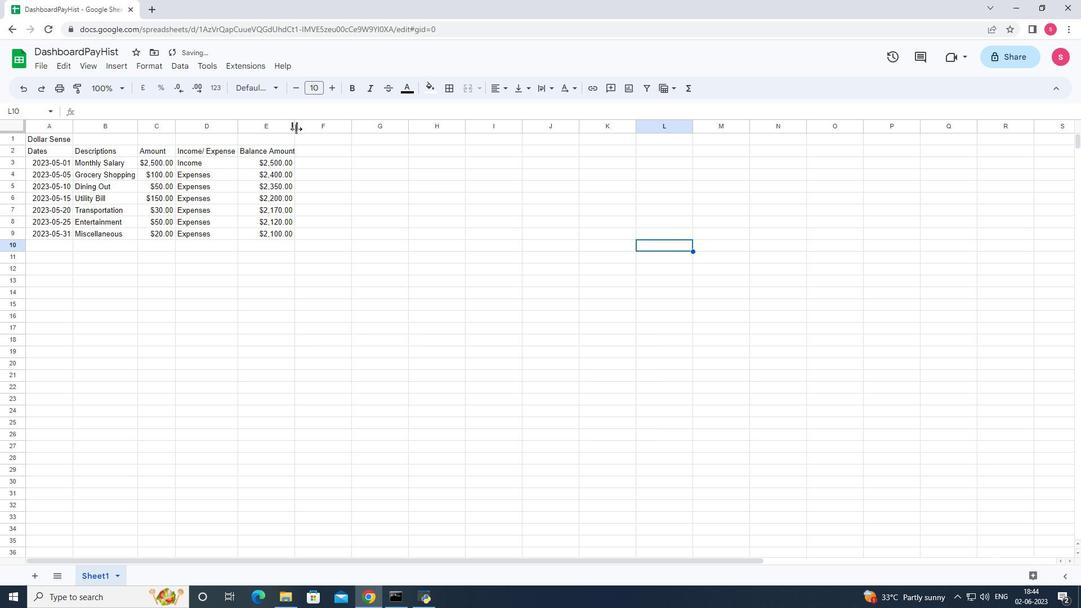 
Action: Mouse pressed left at (296, 128)
Screenshot: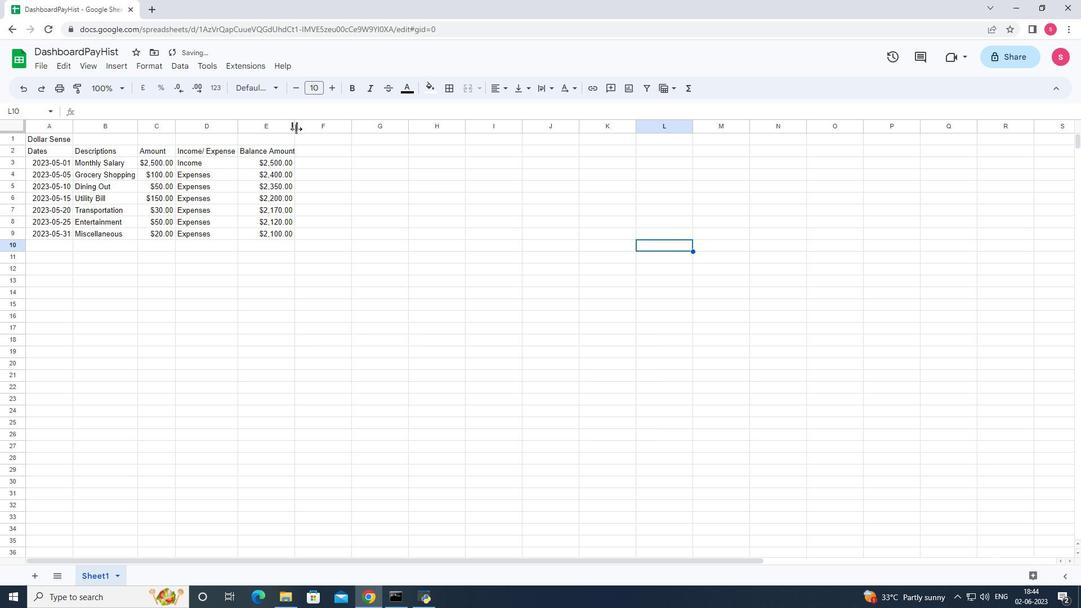 
Action: Mouse moved to (450, 261)
Screenshot: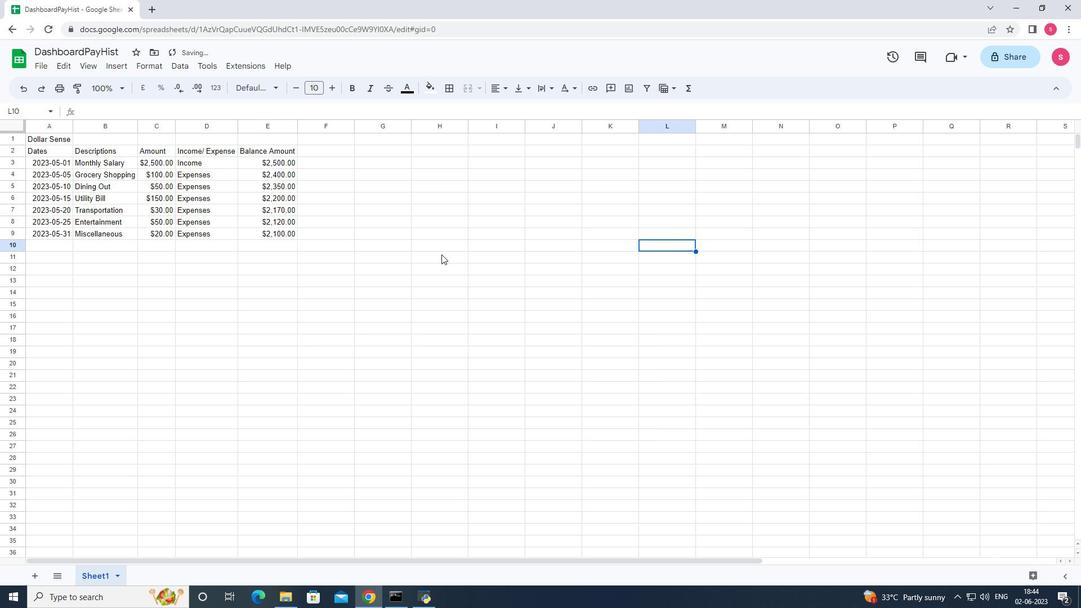 
Action: Key pressed ctrl+S
Screenshot: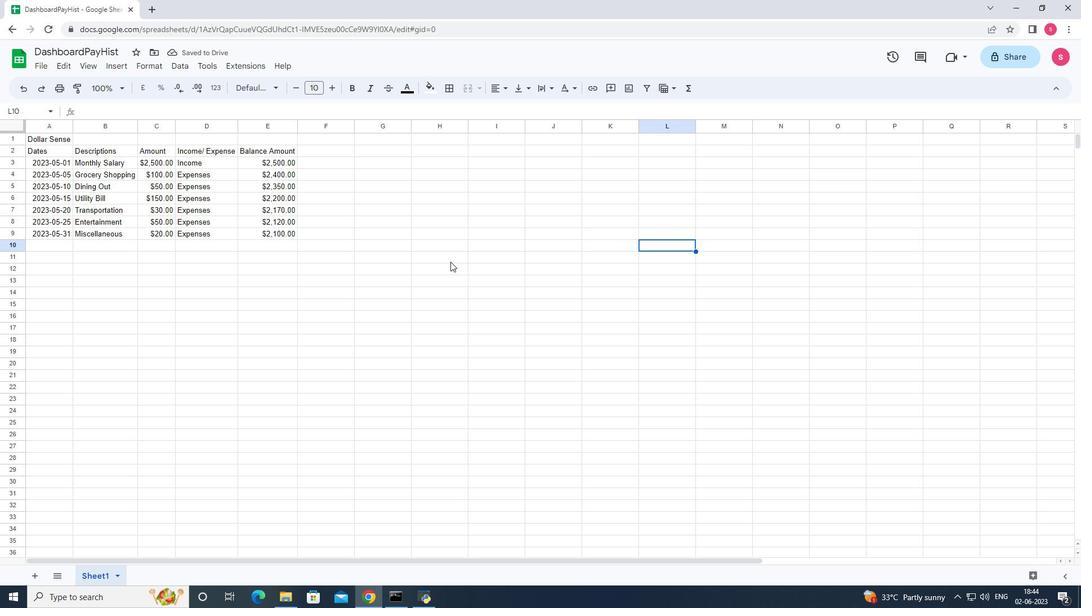 
